 Task: Create a new field with title Stage a blank project AgileEdge with field type as Single-select and options as Not Started, In Progress and Complete
Action: Mouse moved to (42, 417)
Screenshot: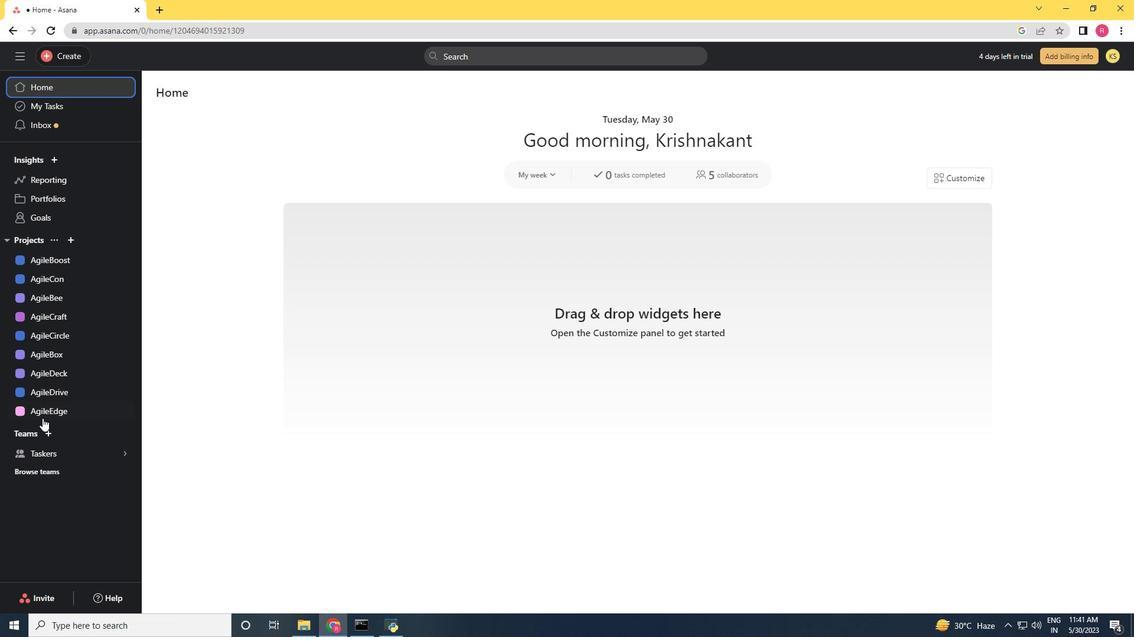 
Action: Mouse pressed left at (42, 417)
Screenshot: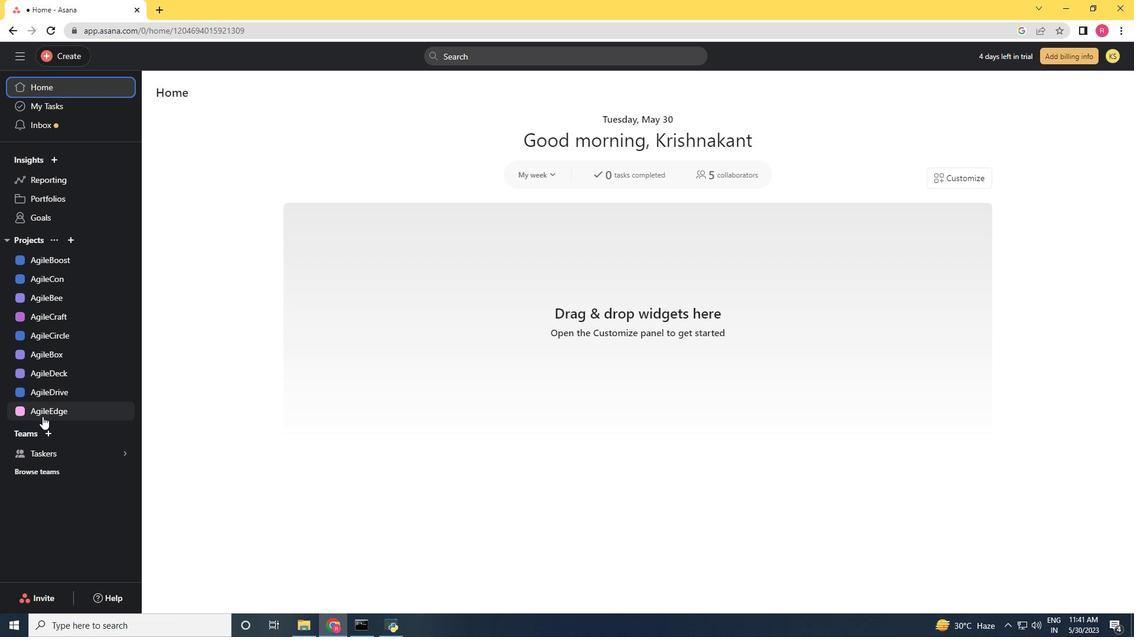 
Action: Mouse moved to (1077, 103)
Screenshot: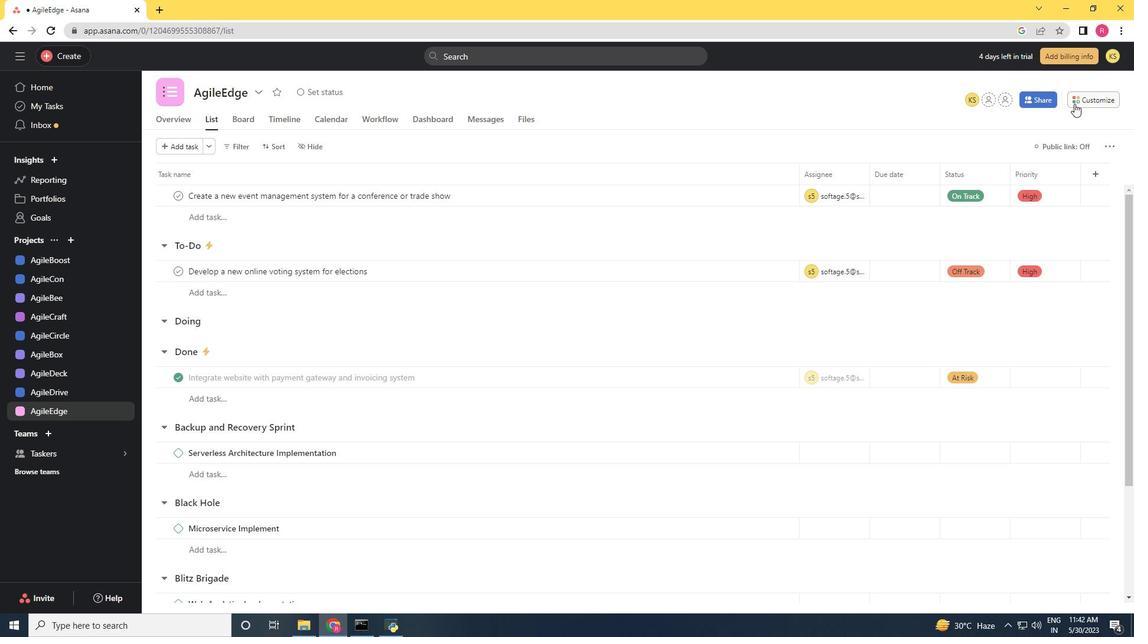 
Action: Mouse pressed left at (1077, 103)
Screenshot: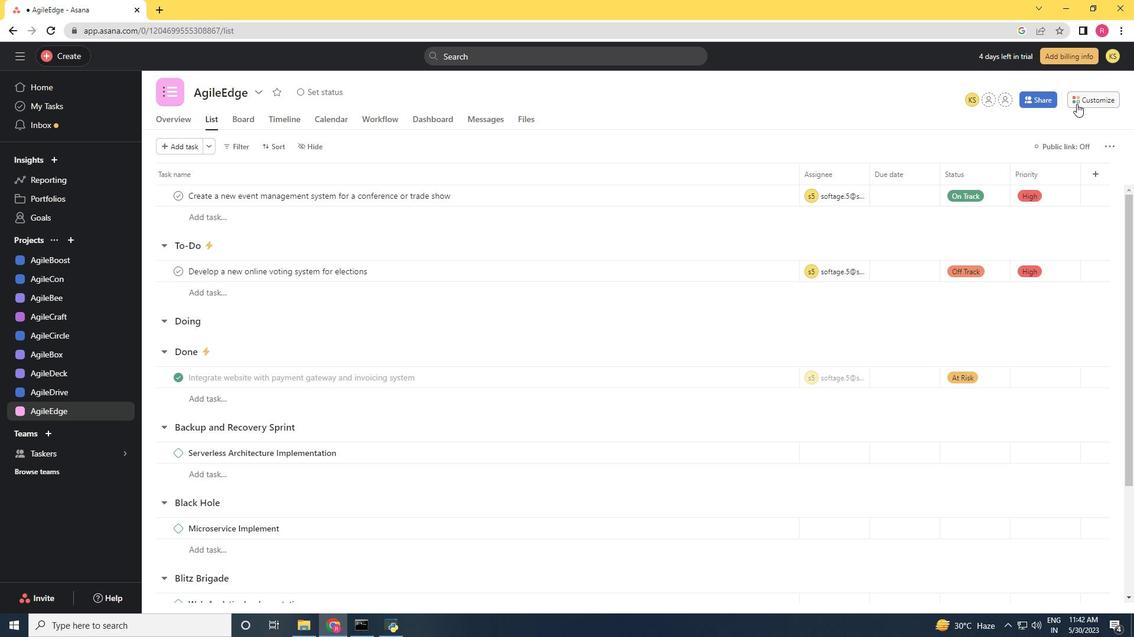 
Action: Mouse moved to (976, 239)
Screenshot: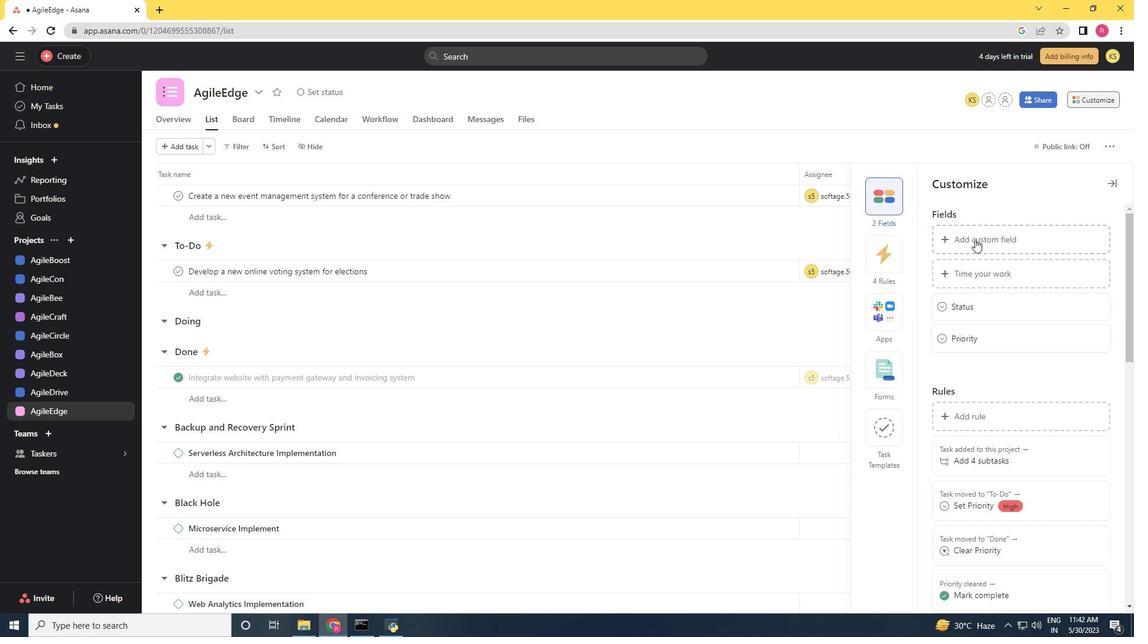 
Action: Mouse pressed left at (976, 239)
Screenshot: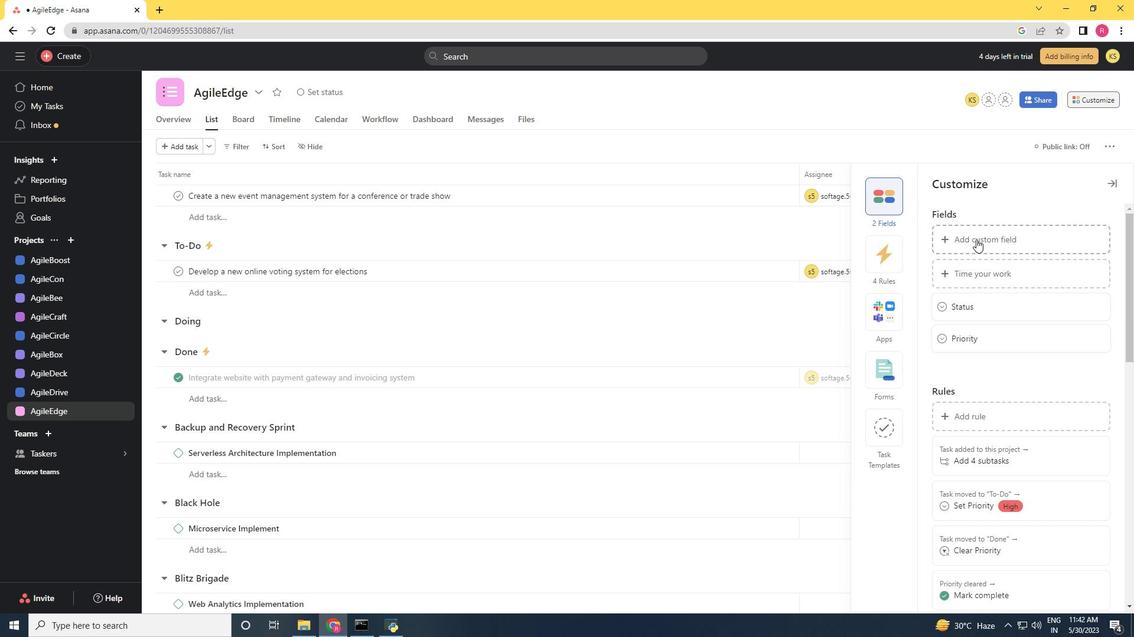 
Action: Mouse moved to (497, 228)
Screenshot: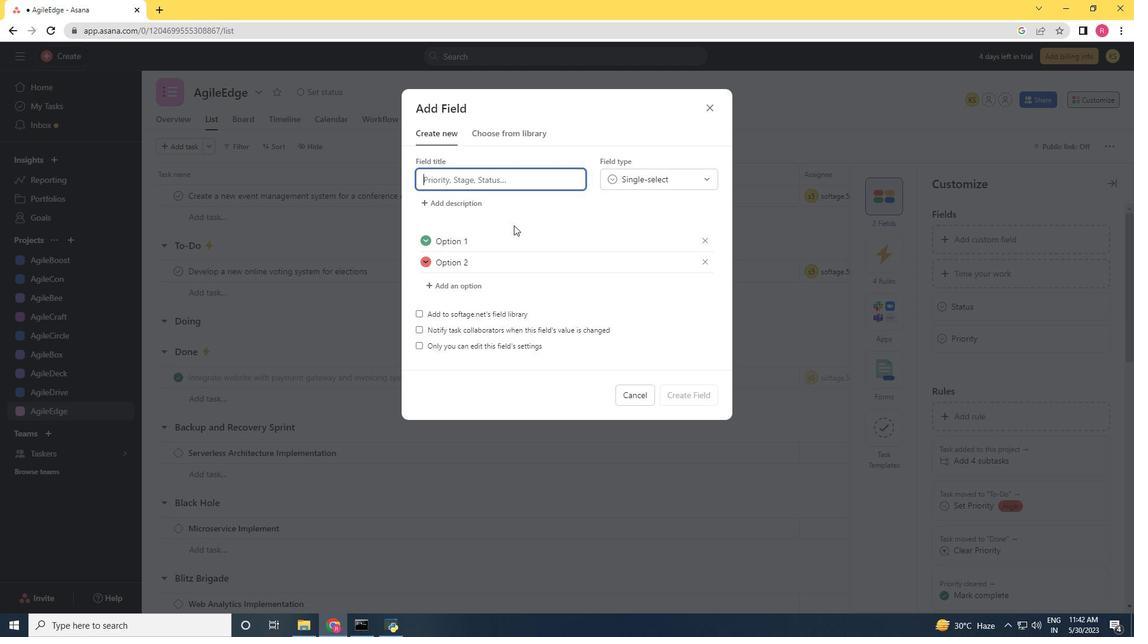 
Action: Key pressed <Key.shift>Stage<Key.space>a<Key.backspace>
Screenshot: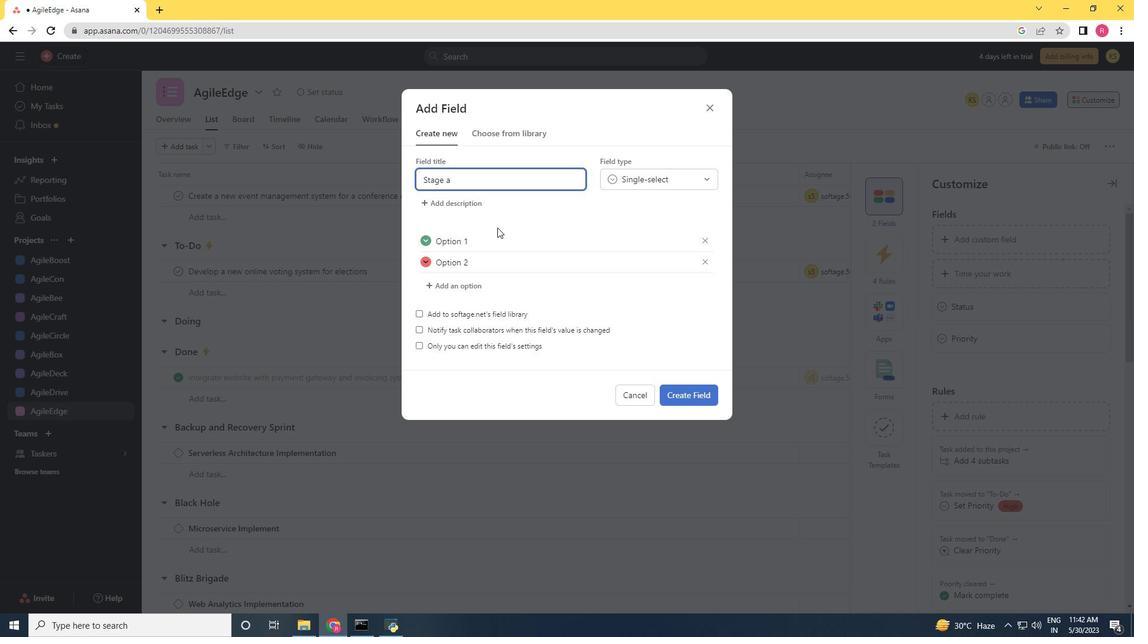 
Action: Mouse moved to (509, 245)
Screenshot: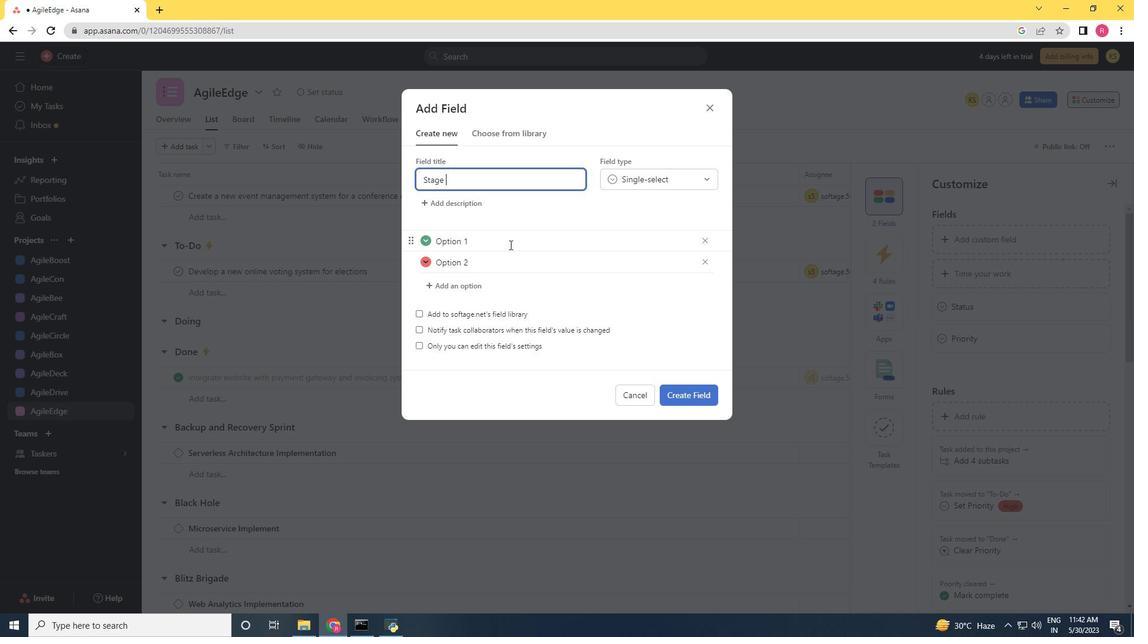 
Action: Mouse pressed left at (509, 245)
Screenshot: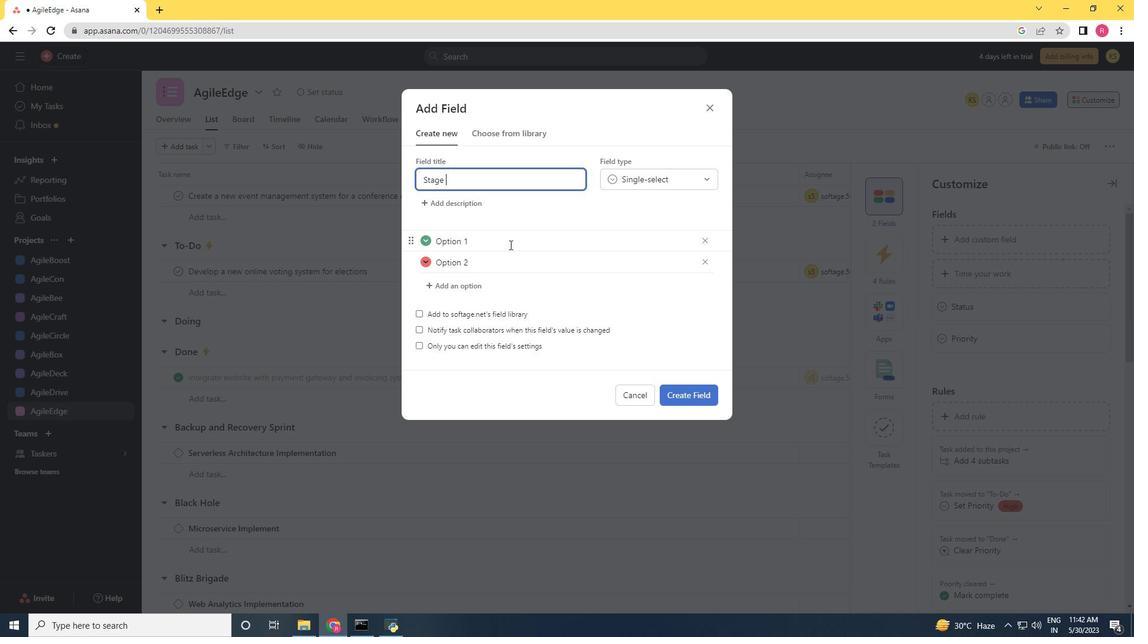 
Action: Key pressed <Key.backspace><Key.backspace><Key.backspace><Key.backspace><Key.backspace><Key.backspace><Key.backspace><Key.backspace><Key.shift><Key.shift><Key.shift><Key.shift><Key.shift><Key.shift><Key.shift><Key.shift><Key.shift><Key.shift>Sinf<Key.backspace>gle<Key.space><Key.backspace>-<Key.shift>select<Key.enter>
Screenshot: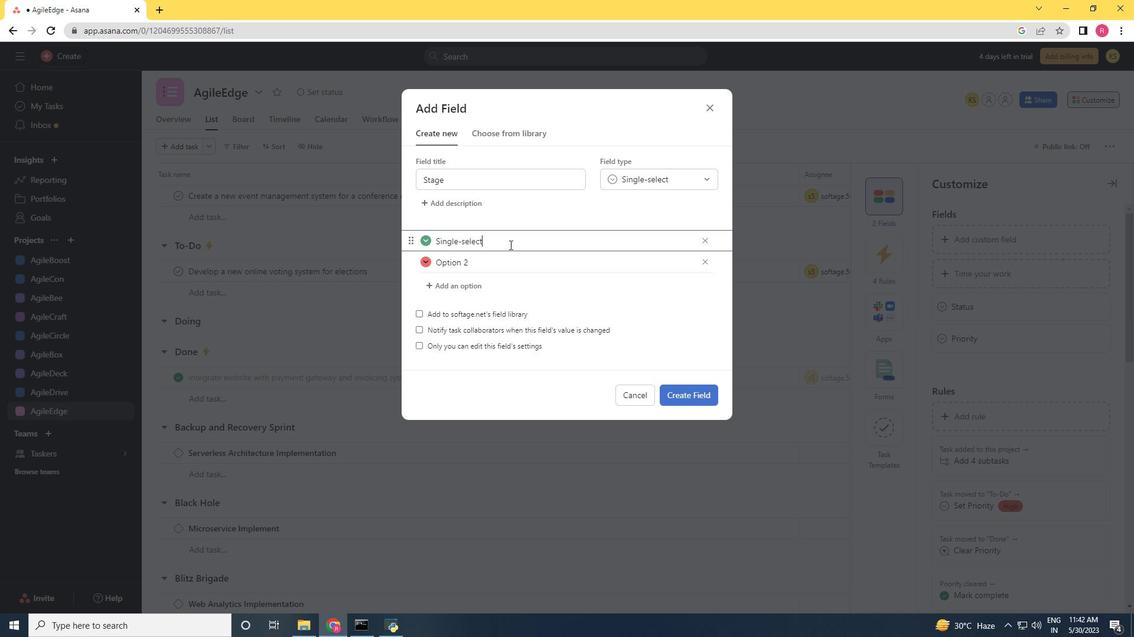 
Action: Mouse pressed left at (509, 245)
Screenshot: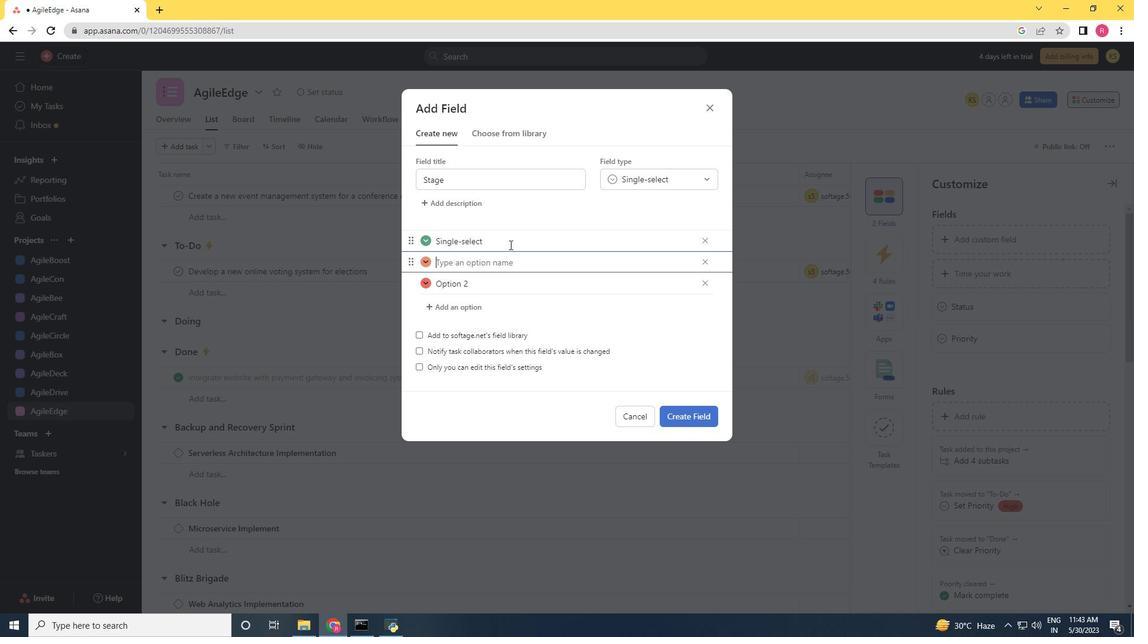 
Action: Key pressed <Key.backspace><Key.backspace><Key.backspace><Key.backspace><Key.backspace><Key.backspace><Key.backspace><Key.backspace><Key.backspace><Key.backspace><Key.backspace><Key.backspace><Key.backspace><Key.shift><Key.shift><Key.shift><Key.shift><Key.shift>Not<Key.space><Key.shift>Started<Key.space><Key.enter><Key.shift>In<Key.space><Key.shift>Progress<Key.enter><Key.shift><Key.shift>Completed
Screenshot: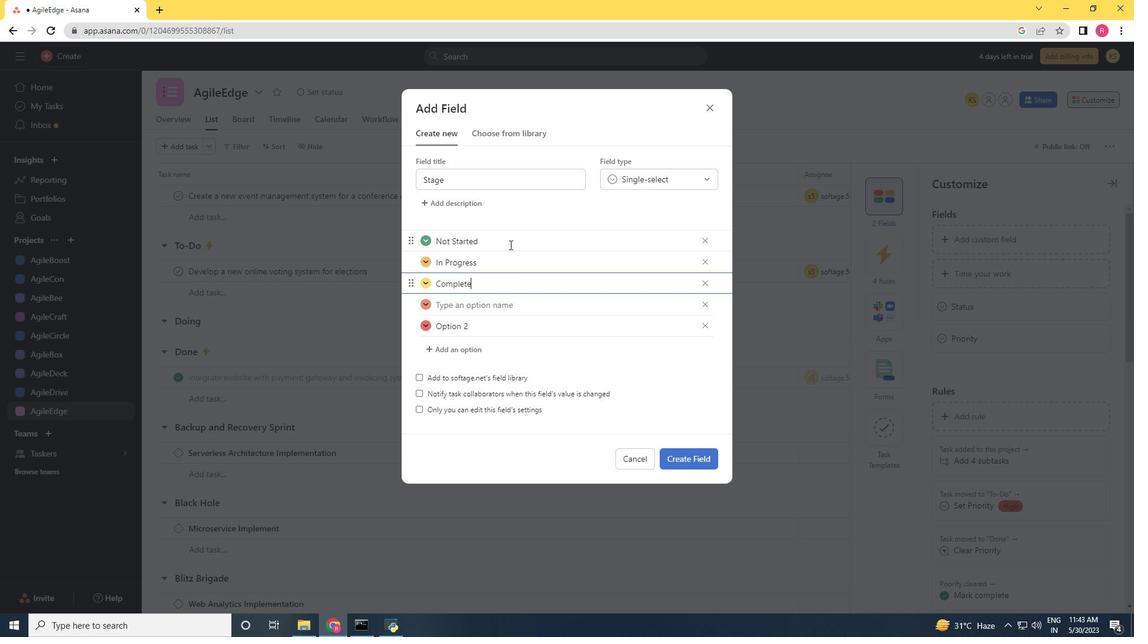 
Action: Mouse moved to (708, 325)
Screenshot: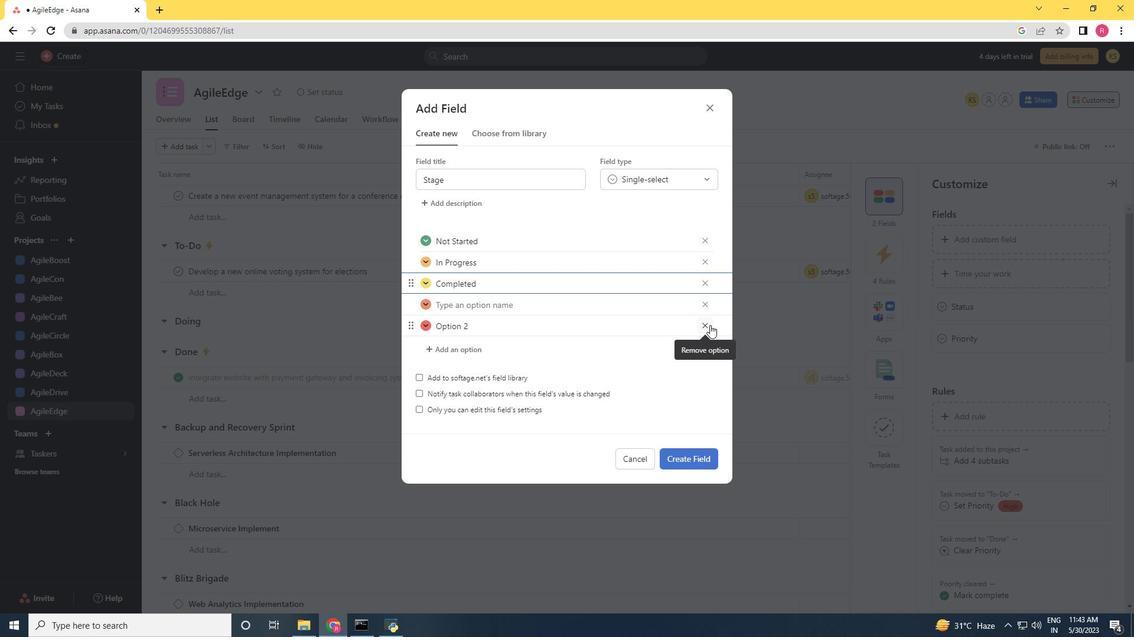 
Action: Mouse pressed left at (708, 325)
Screenshot: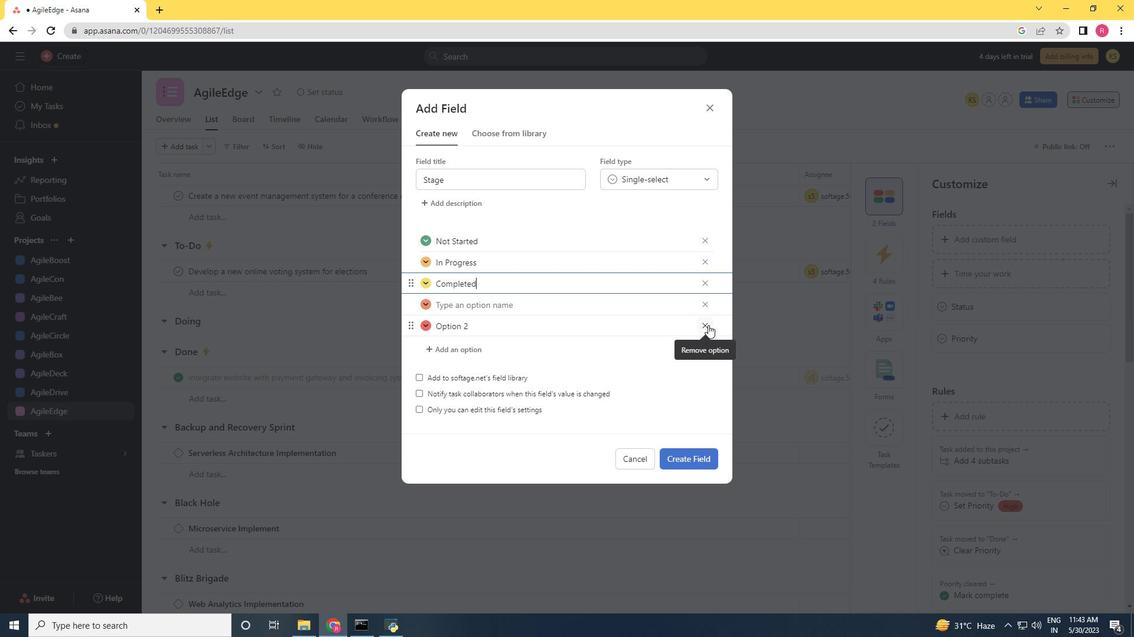 
Action: Mouse moved to (706, 308)
Screenshot: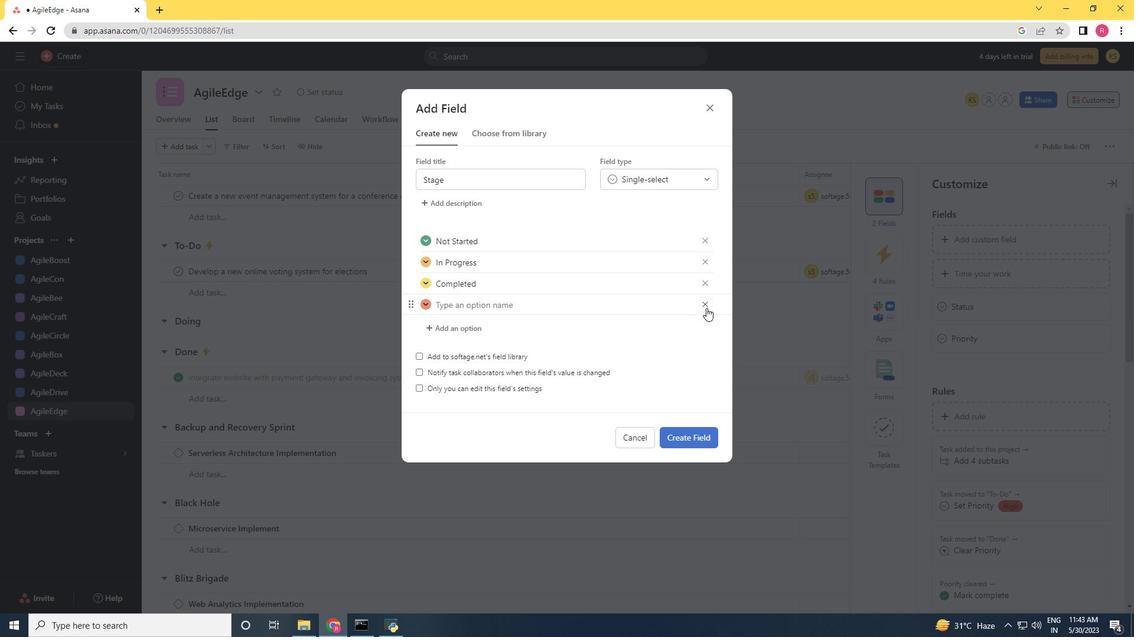 
Action: Mouse pressed left at (706, 308)
Screenshot: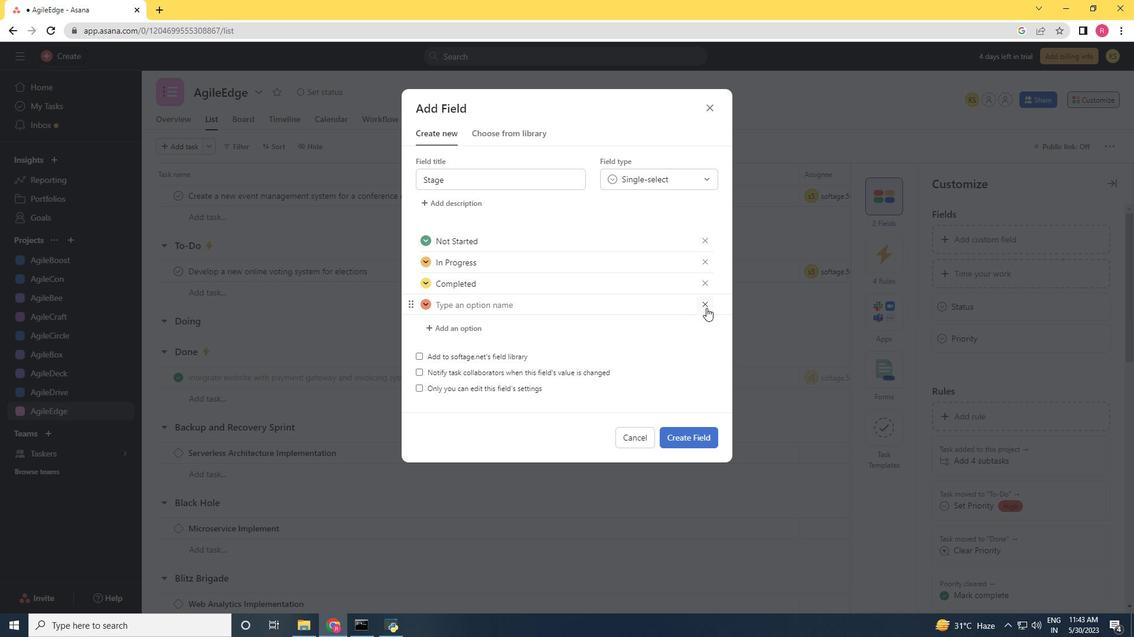 
Action: Mouse moved to (653, 175)
Screenshot: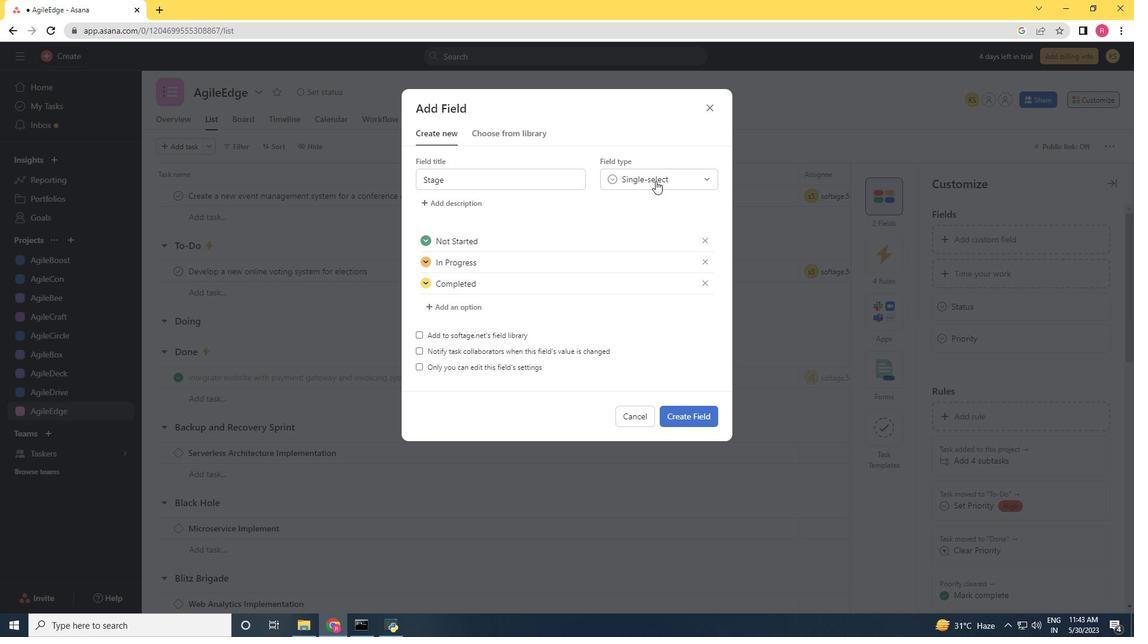 
Action: Mouse pressed left at (653, 175)
Screenshot: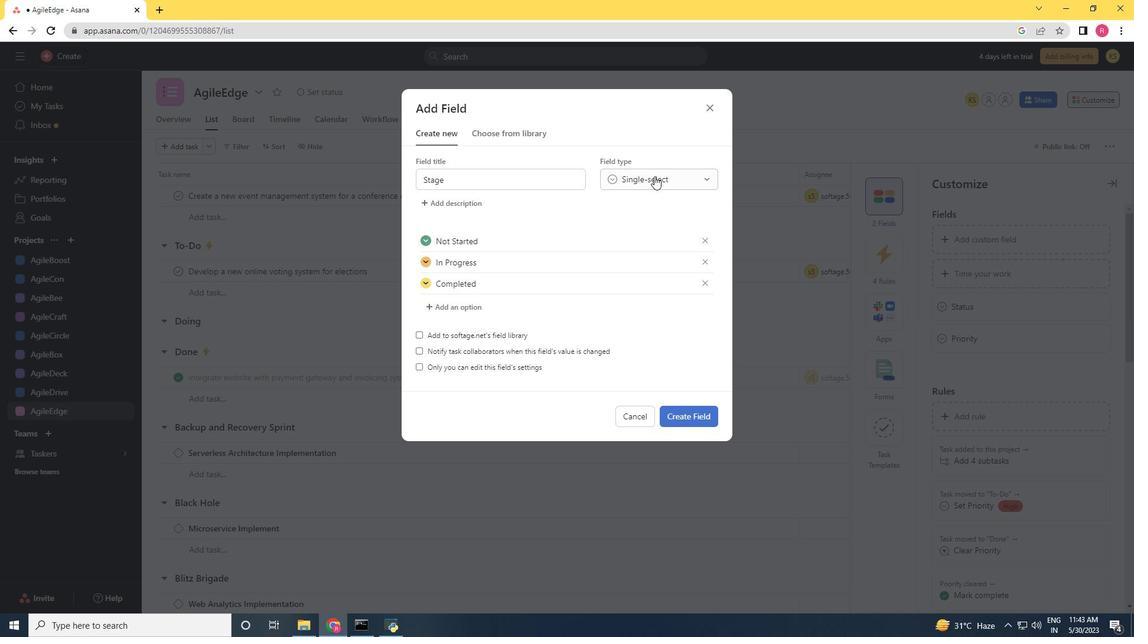 
Action: Mouse moved to (639, 197)
Screenshot: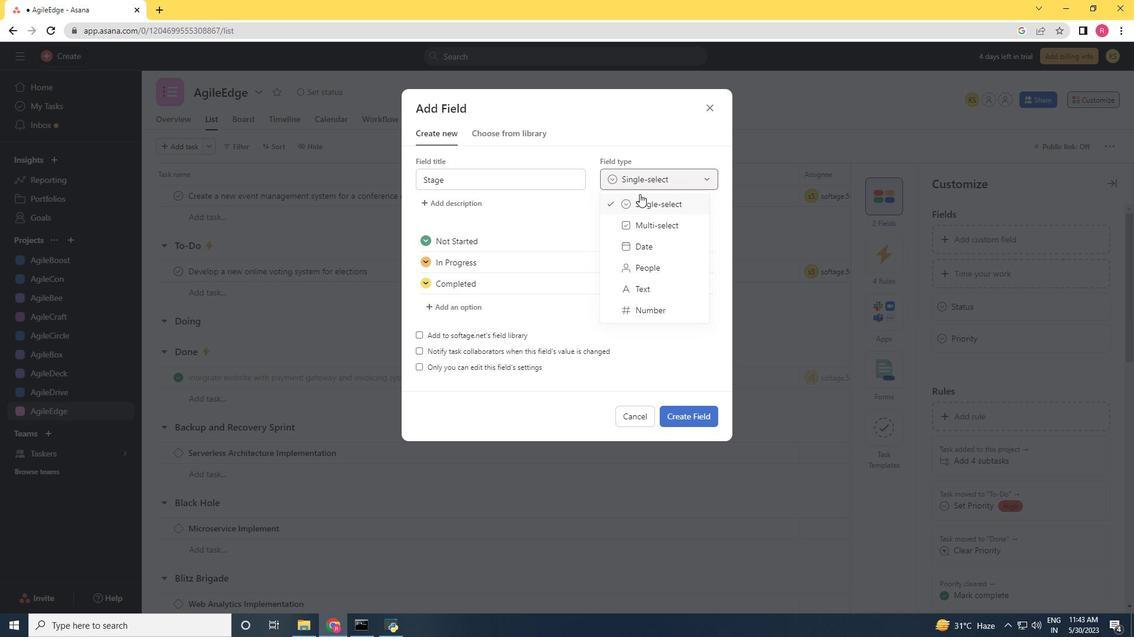 
Action: Mouse pressed left at (639, 197)
Screenshot: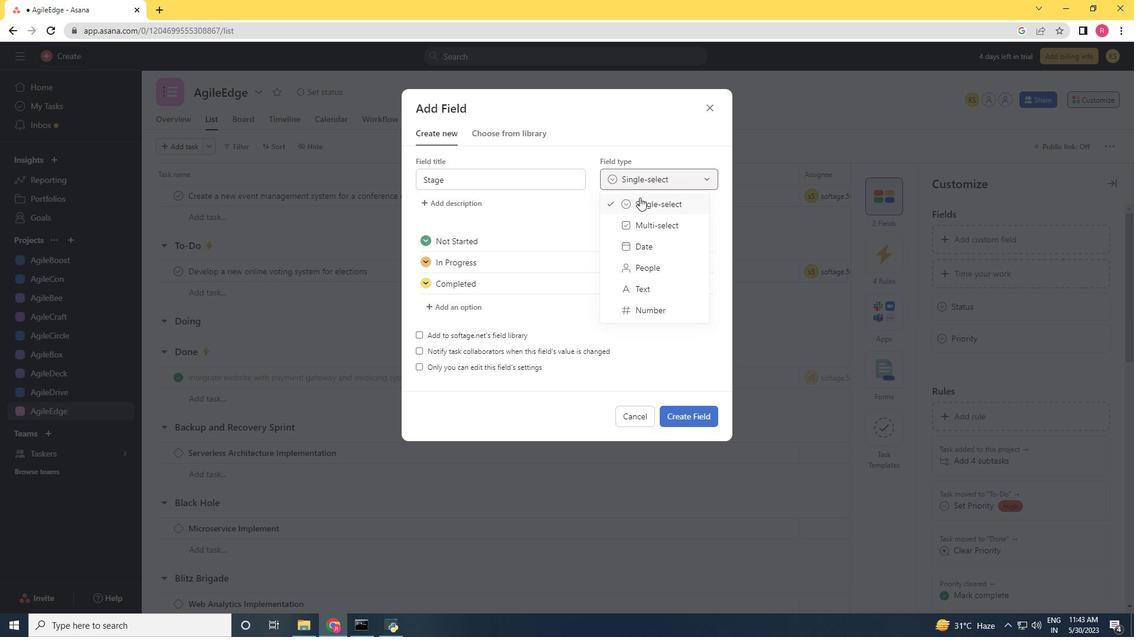 
Action: Mouse moved to (682, 420)
Screenshot: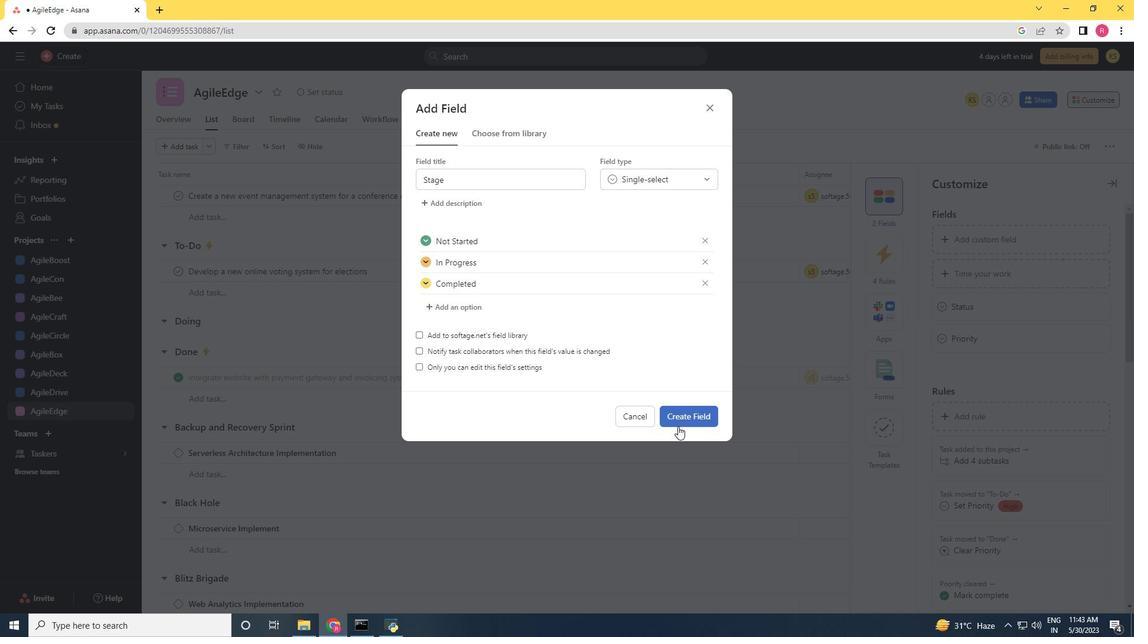 
Action: Mouse pressed left at (682, 420)
Screenshot: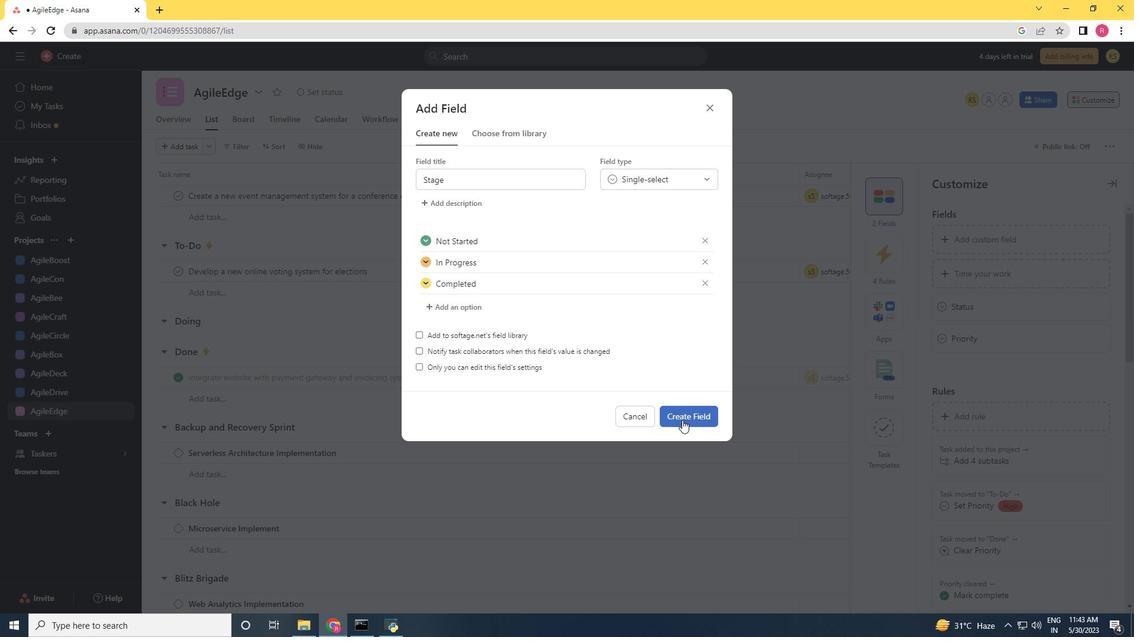 
Action: Mouse scrolled (682, 419) with delta (0, 0)
Screenshot: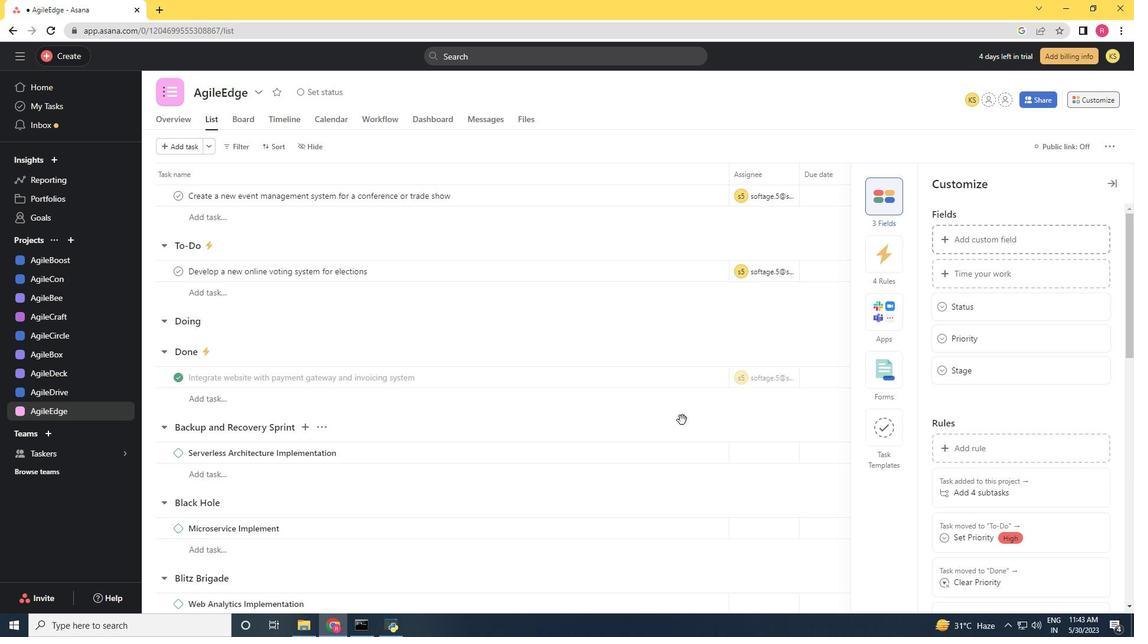 
Action: Mouse scrolled (682, 419) with delta (0, 0)
Screenshot: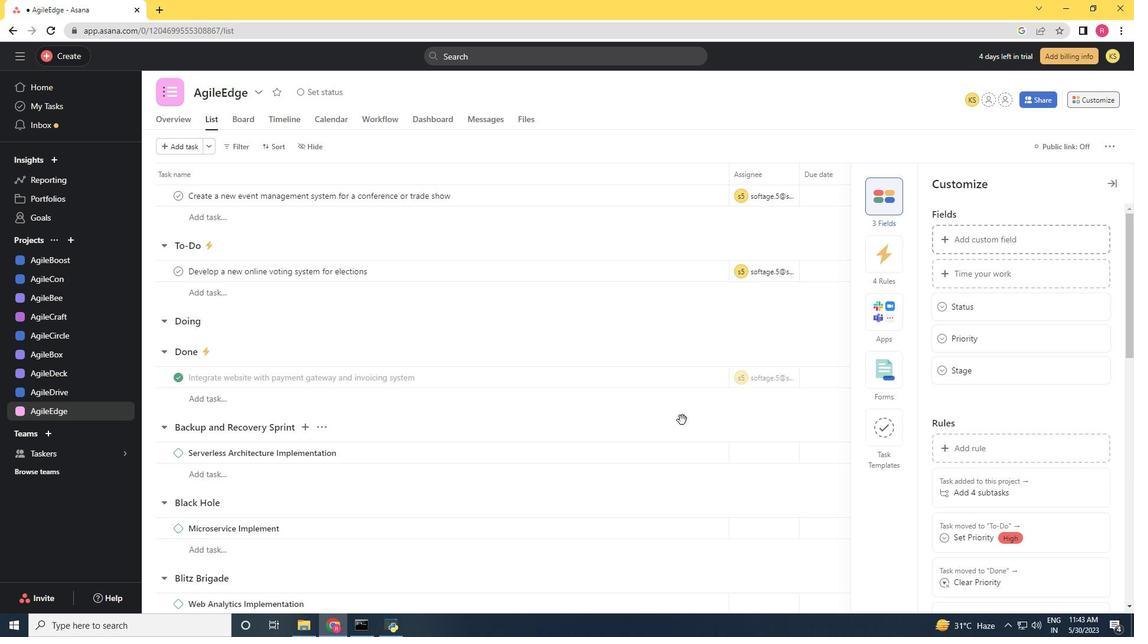 
Action: Mouse scrolled (682, 419) with delta (0, 0)
Screenshot: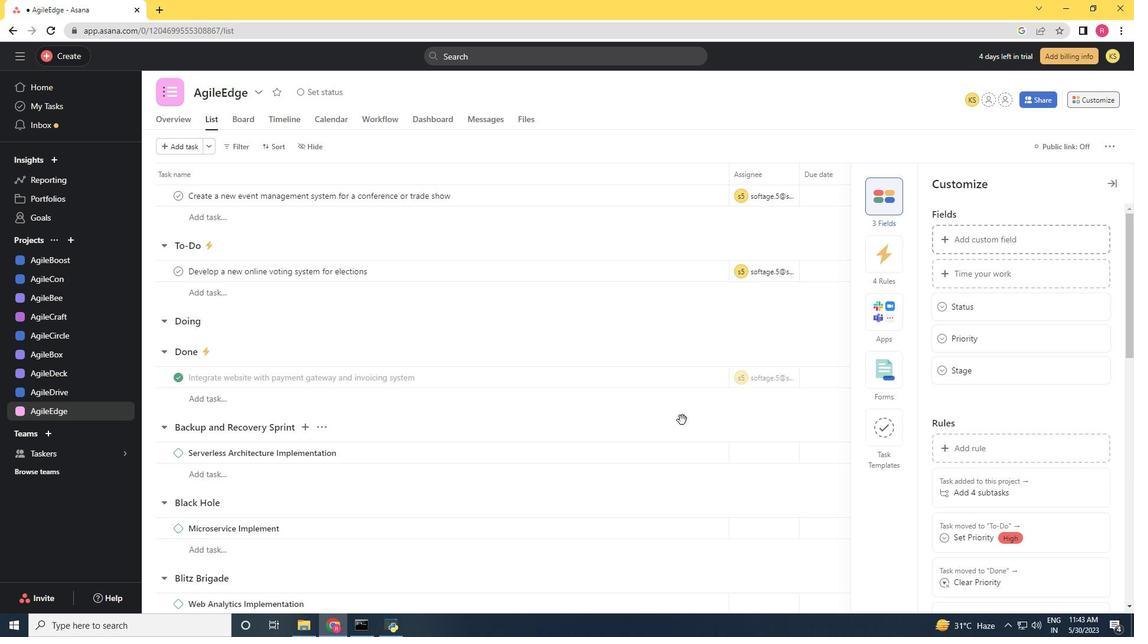 
Action: Mouse moved to (878, 395)
Screenshot: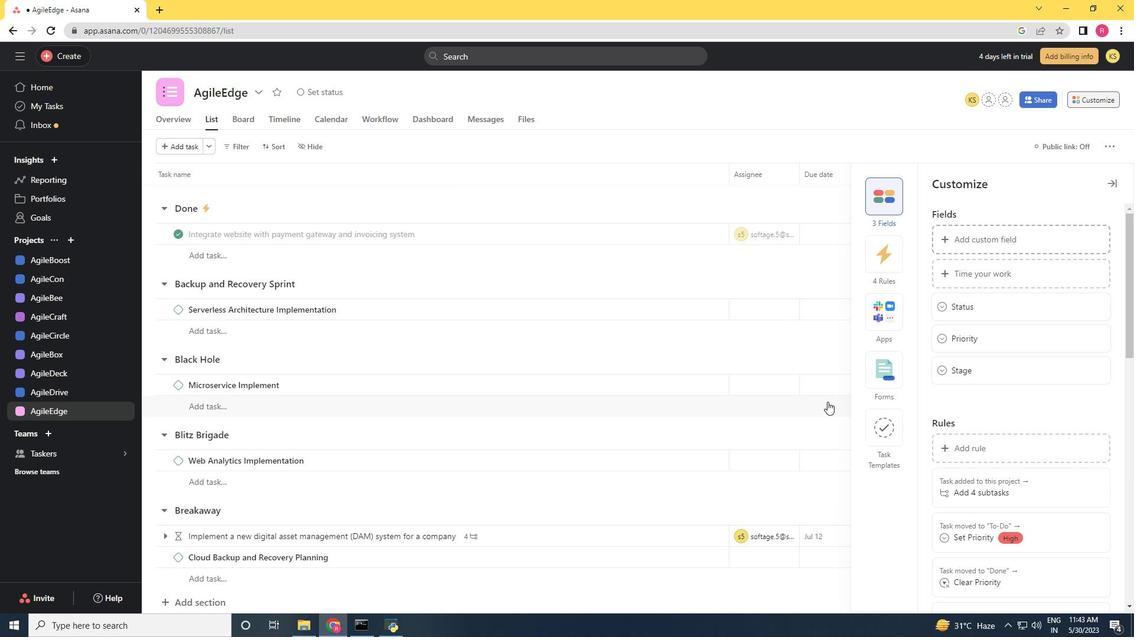 
Action: Mouse scrolled (878, 395) with delta (0, 0)
Screenshot: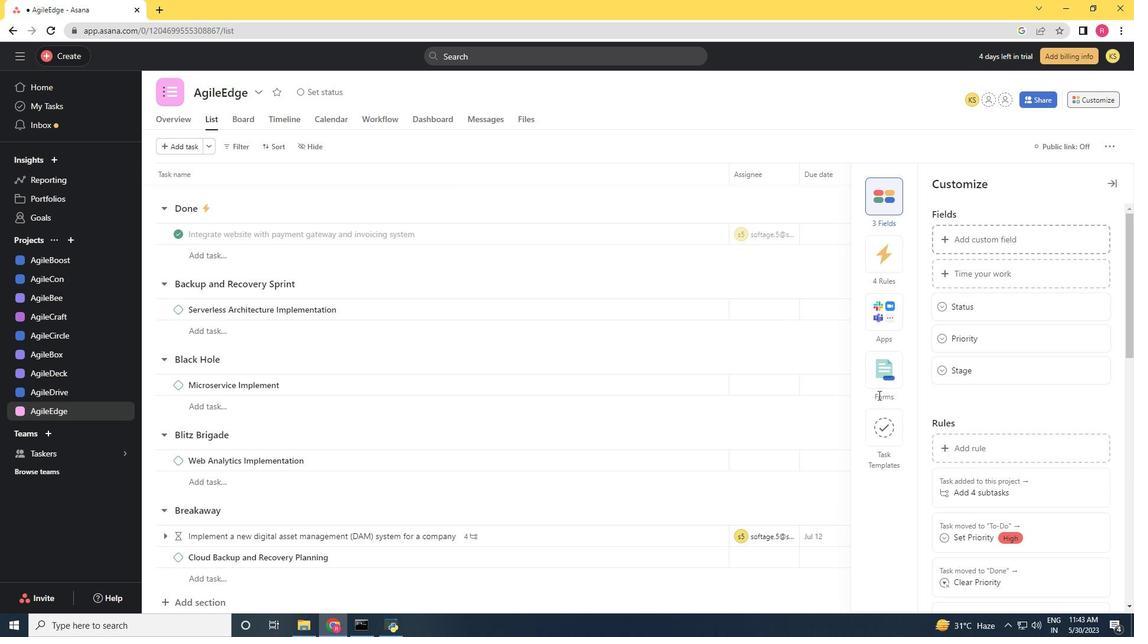 
Action: Mouse scrolled (878, 395) with delta (0, 0)
Screenshot: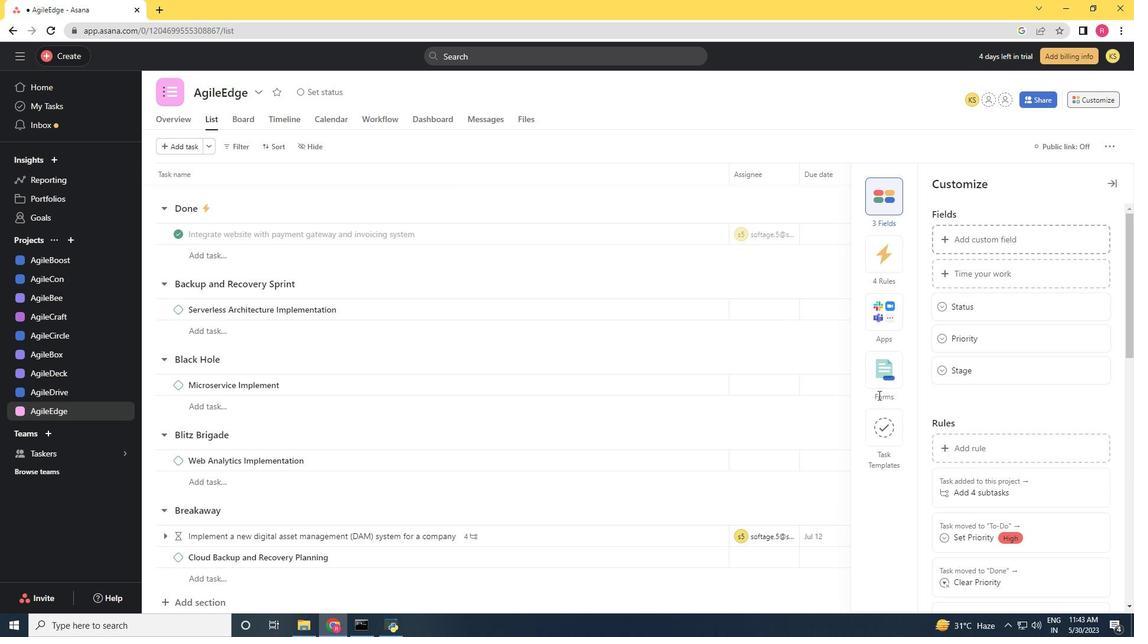 
Action: Mouse scrolled (878, 395) with delta (0, 0)
Screenshot: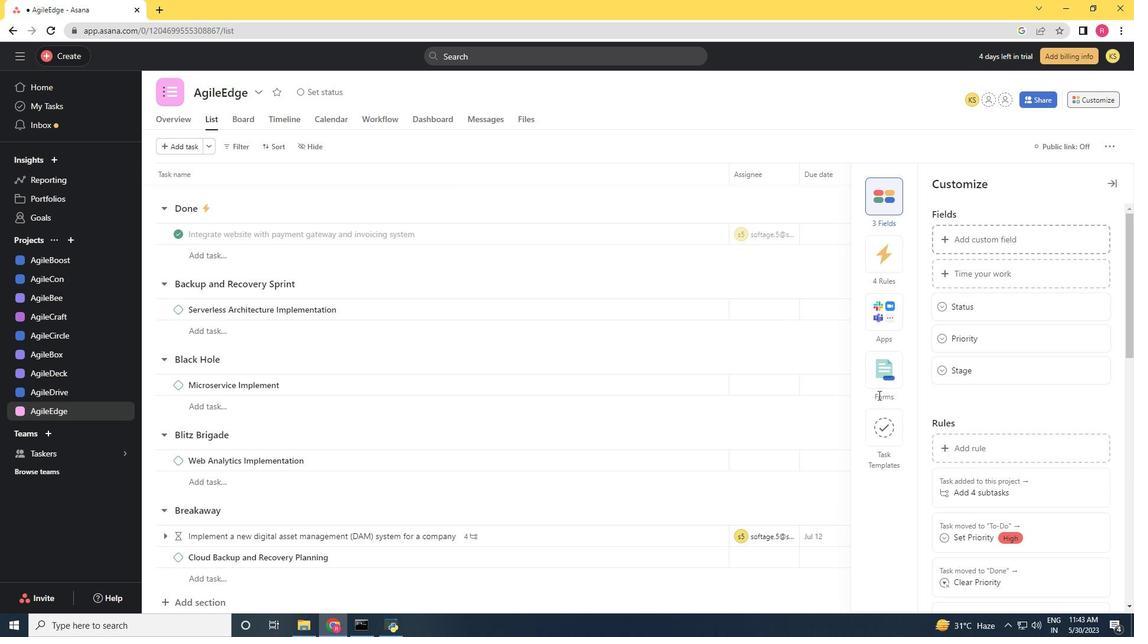 
Action: Mouse scrolled (878, 395) with delta (0, 0)
Screenshot: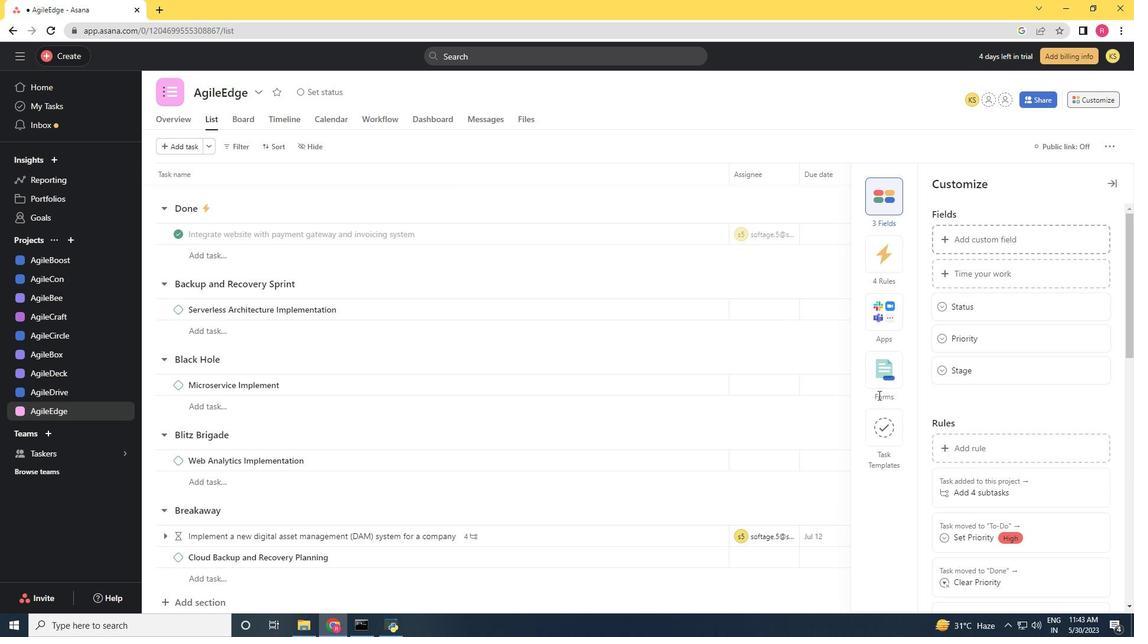
Action: Mouse moved to (1000, 409)
Screenshot: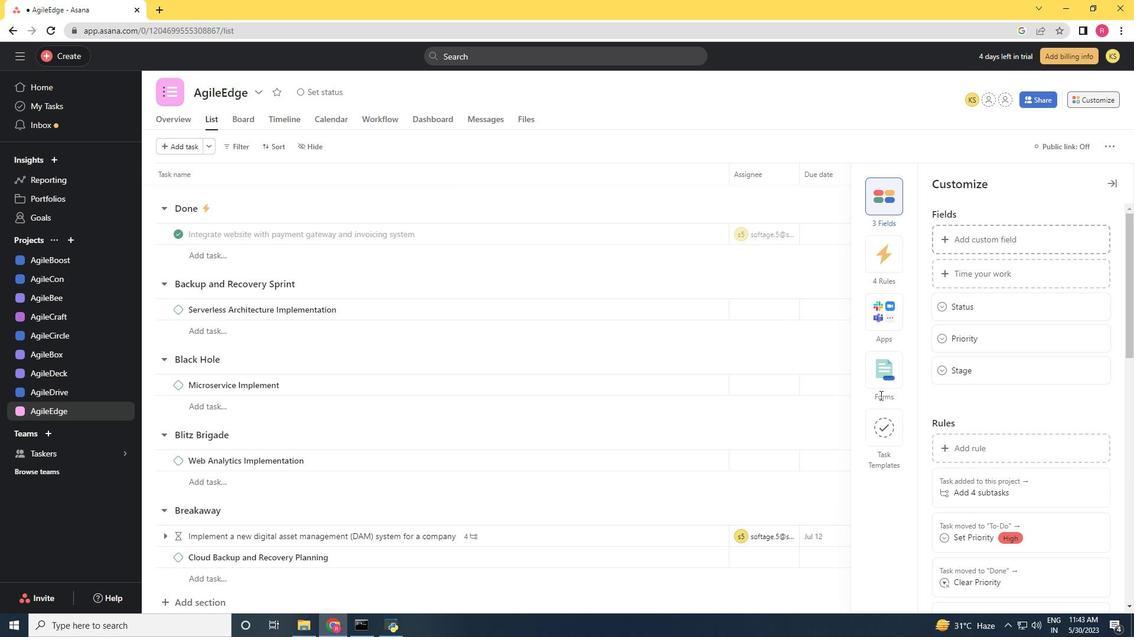 
Action: Mouse scrolled (1000, 409) with delta (0, 0)
Screenshot: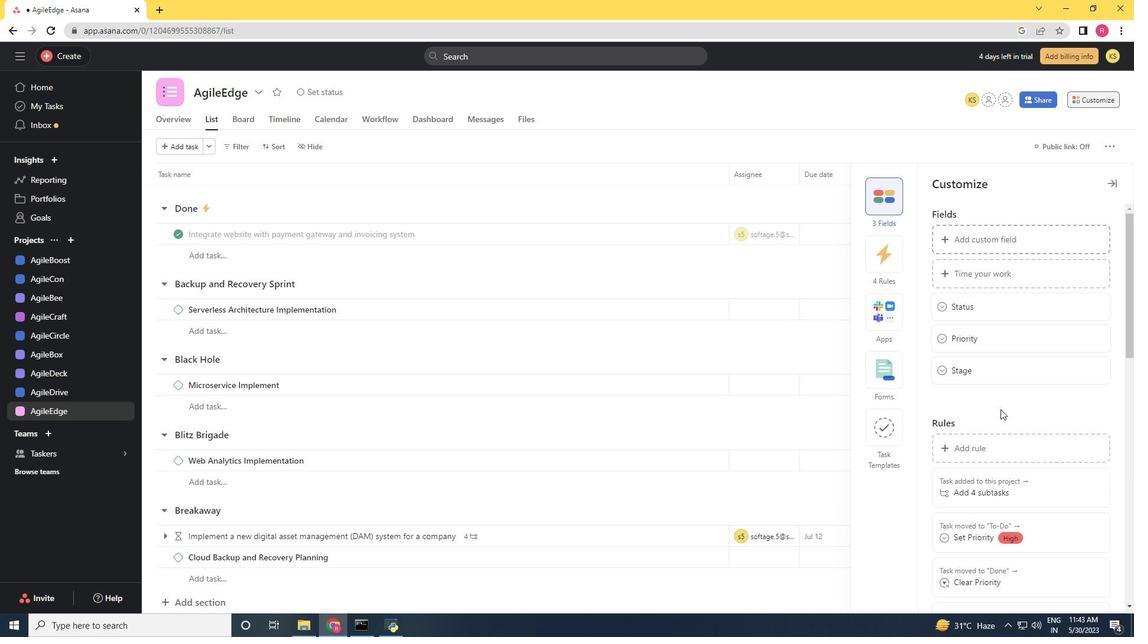 
Action: Mouse scrolled (1000, 409) with delta (0, 0)
Screenshot: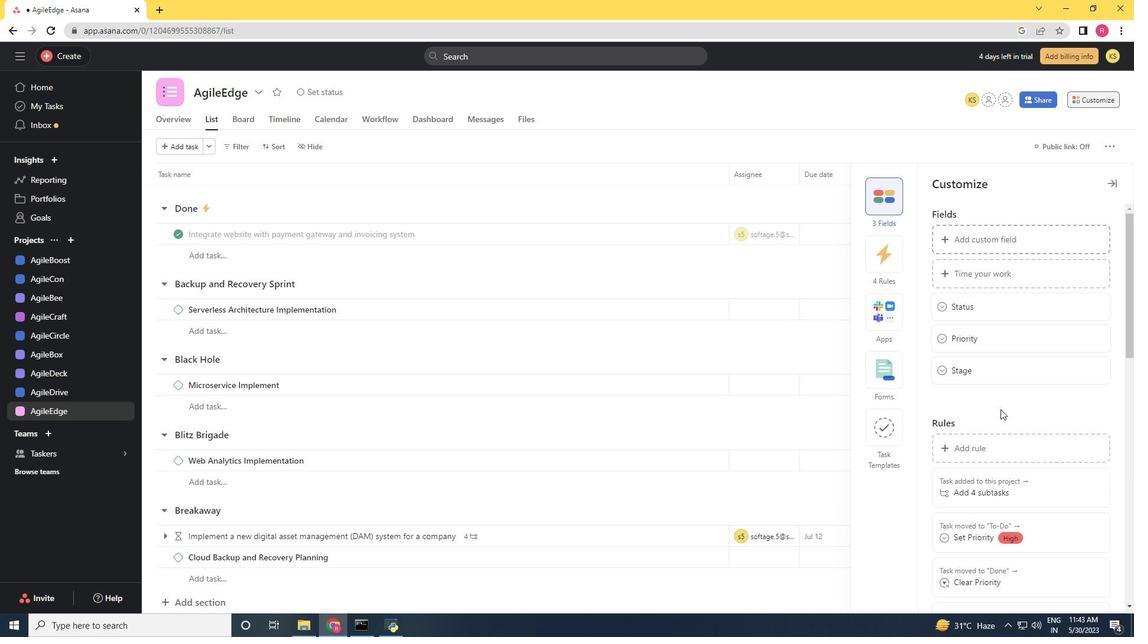 
Action: Mouse scrolled (1000, 409) with delta (0, 0)
Screenshot: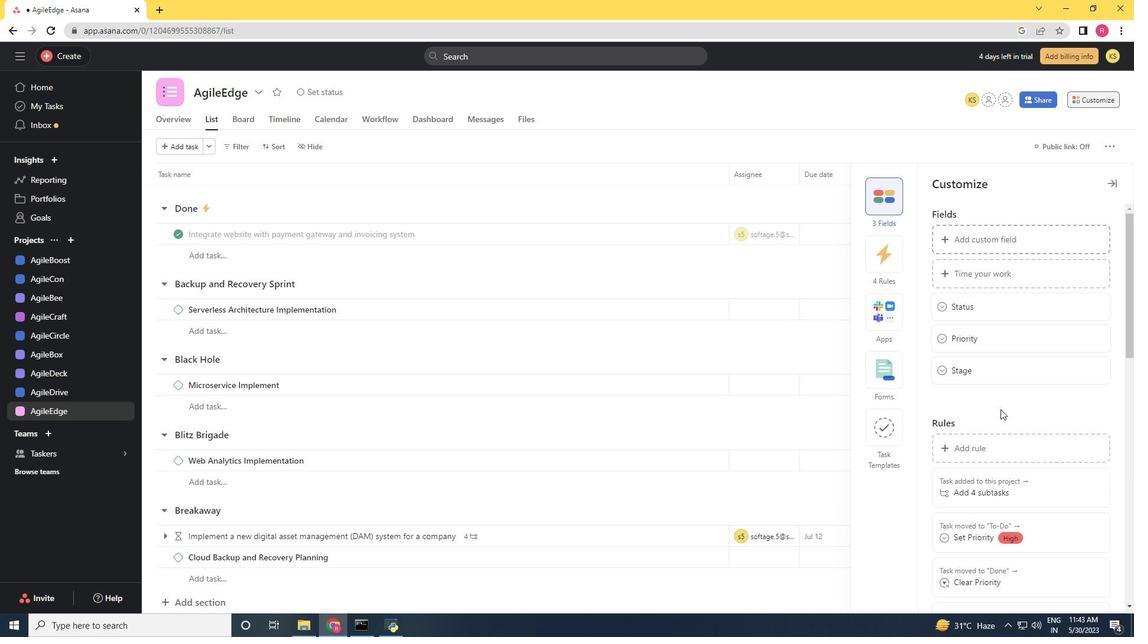 
Action: Mouse scrolled (1000, 410) with delta (0, 0)
Screenshot: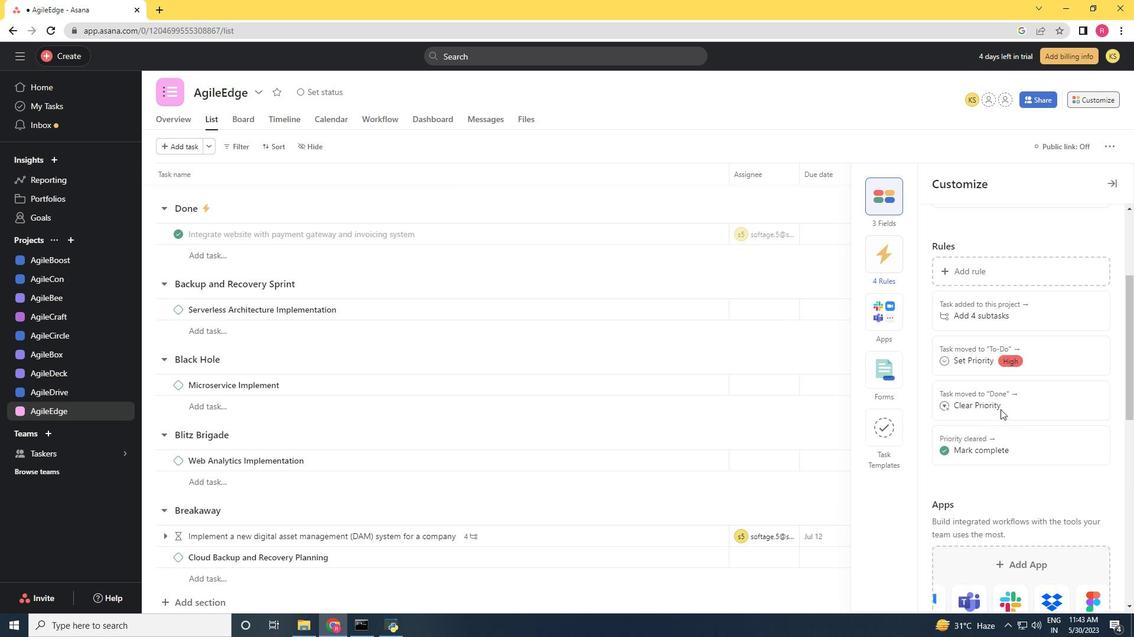 
Action: Mouse scrolled (1000, 410) with delta (0, 0)
Screenshot: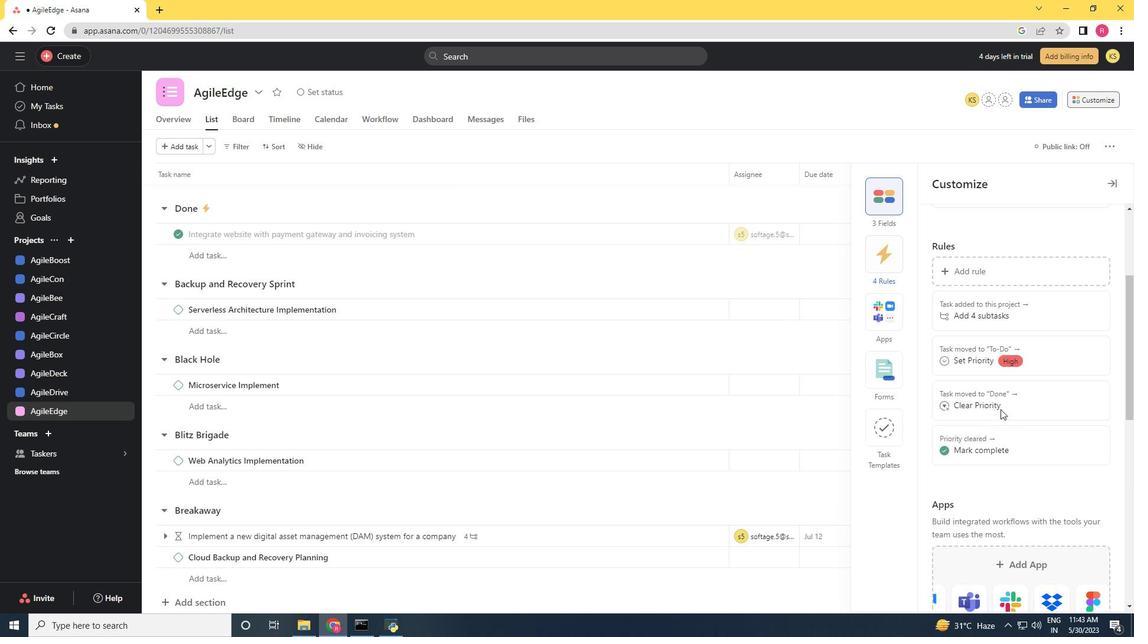 
Action: Mouse scrolled (1000, 410) with delta (0, 0)
Screenshot: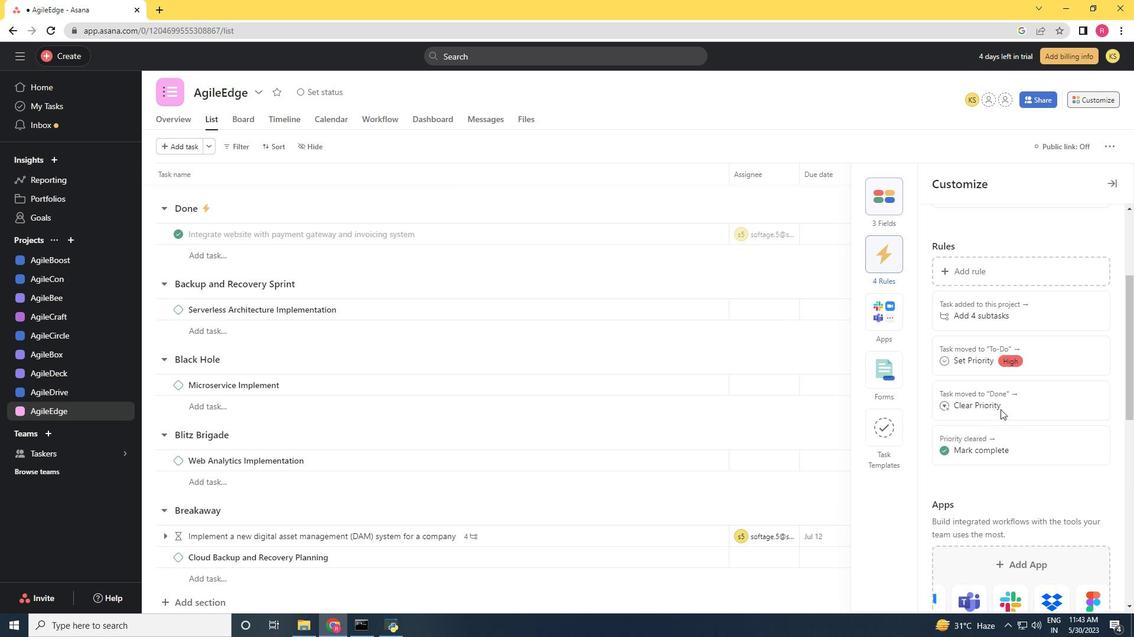 
Action: Mouse scrolled (1000, 410) with delta (0, 0)
Screenshot: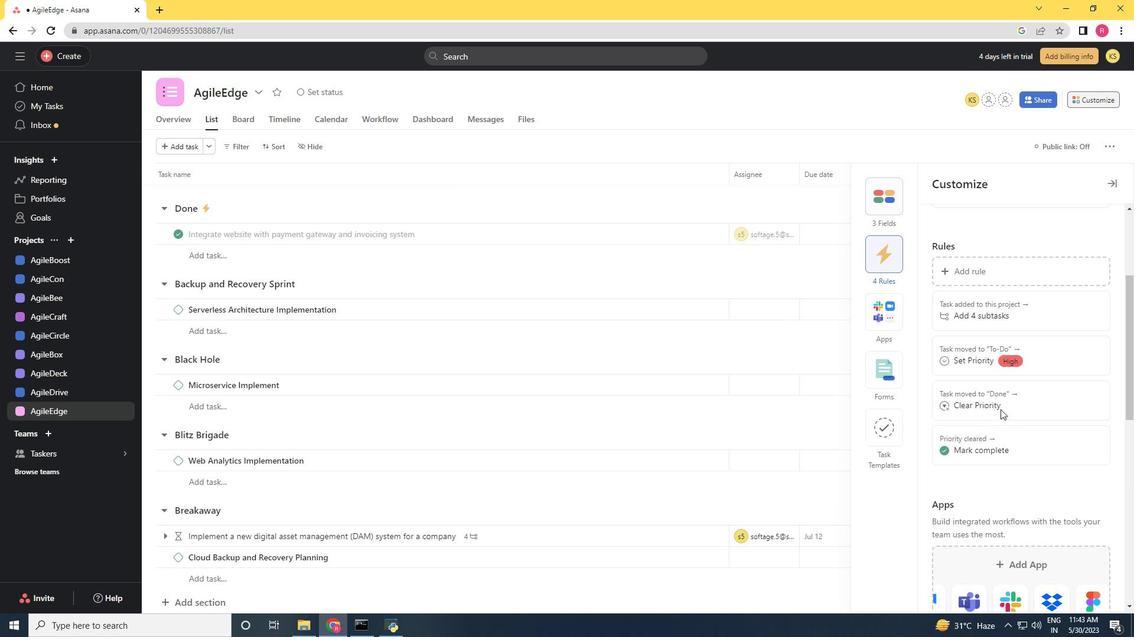 
Action: Mouse moved to (706, 515)
Screenshot: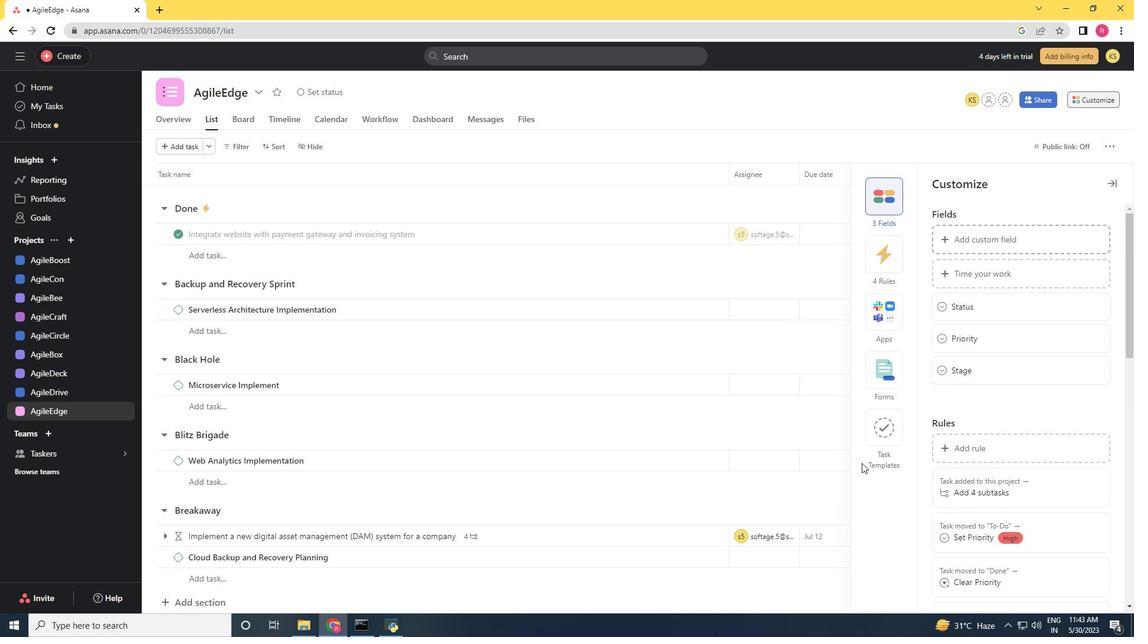 
Action: Mouse scrolled (706, 516) with delta (0, 0)
Screenshot: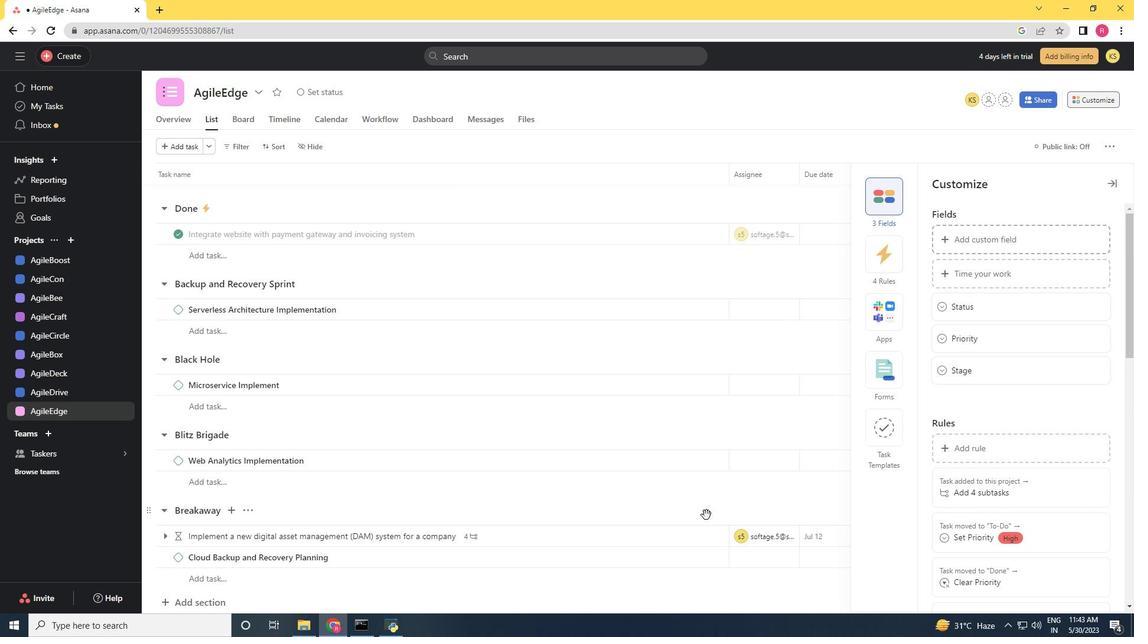 
Action: Mouse scrolled (706, 516) with delta (0, 0)
Screenshot: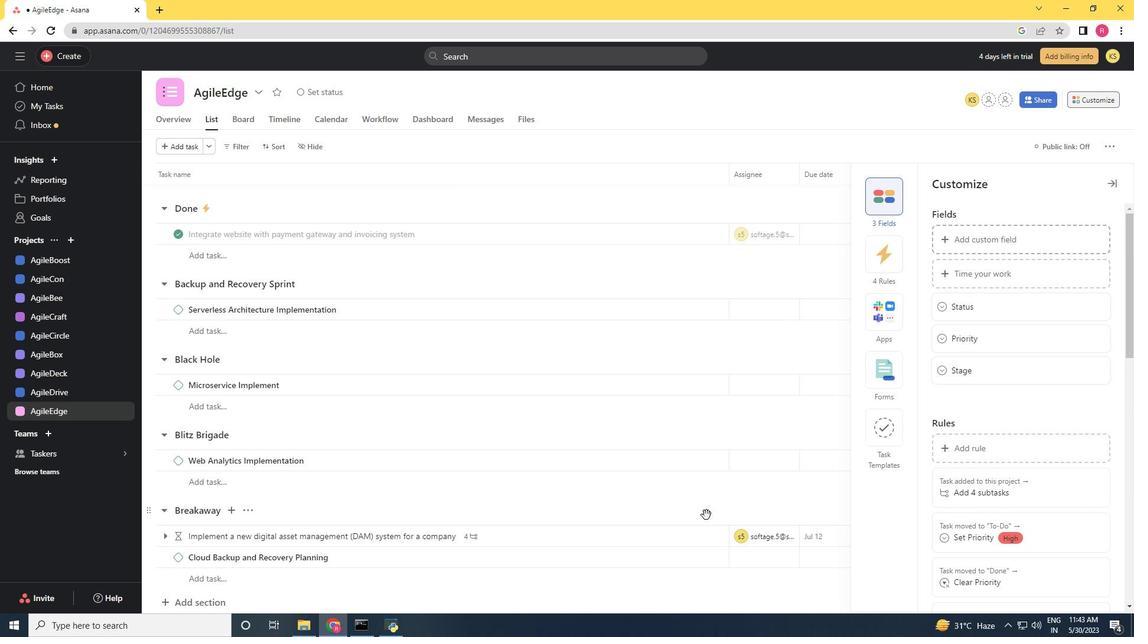 
Action: Mouse scrolled (706, 516) with delta (0, 0)
Screenshot: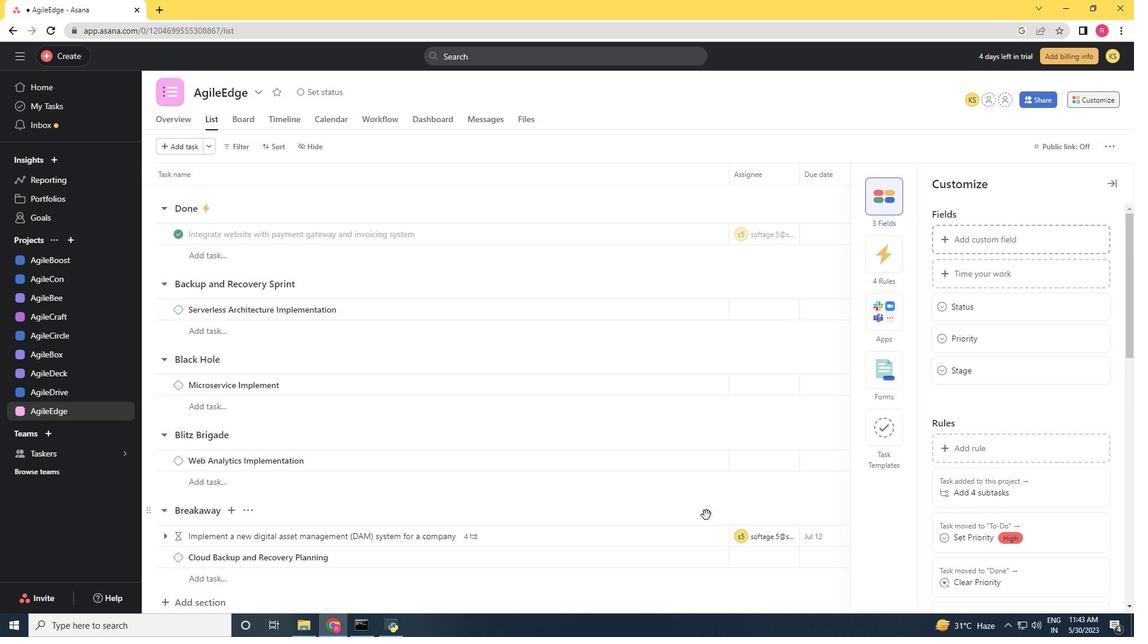 
Action: Mouse scrolled (706, 516) with delta (0, 0)
Screenshot: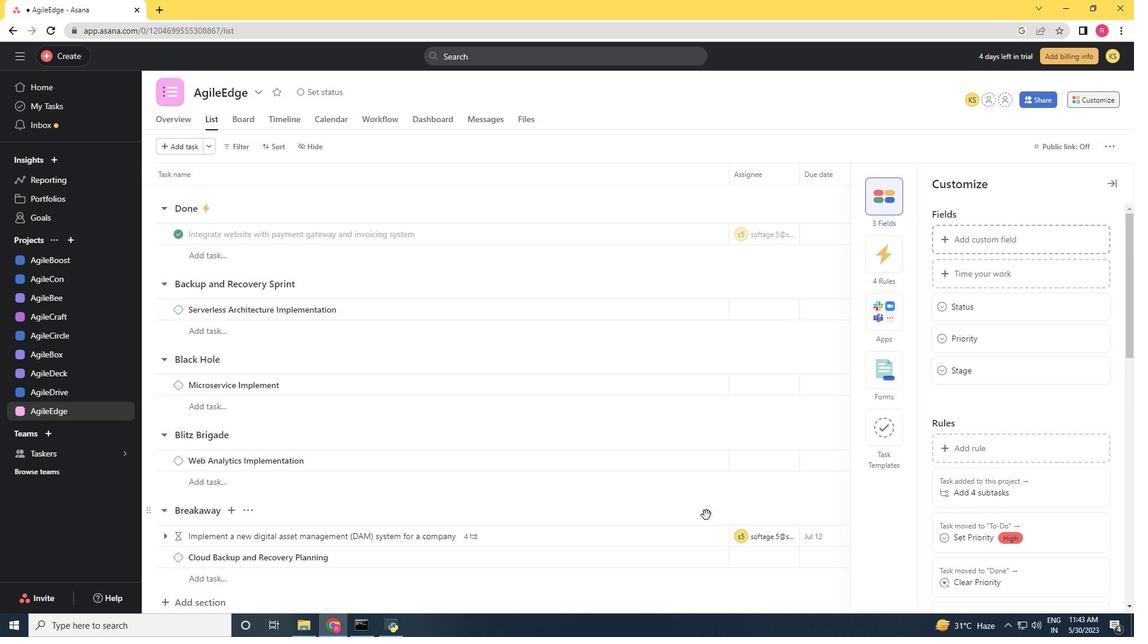 
Action: Mouse scrolled (706, 516) with delta (0, 0)
Screenshot: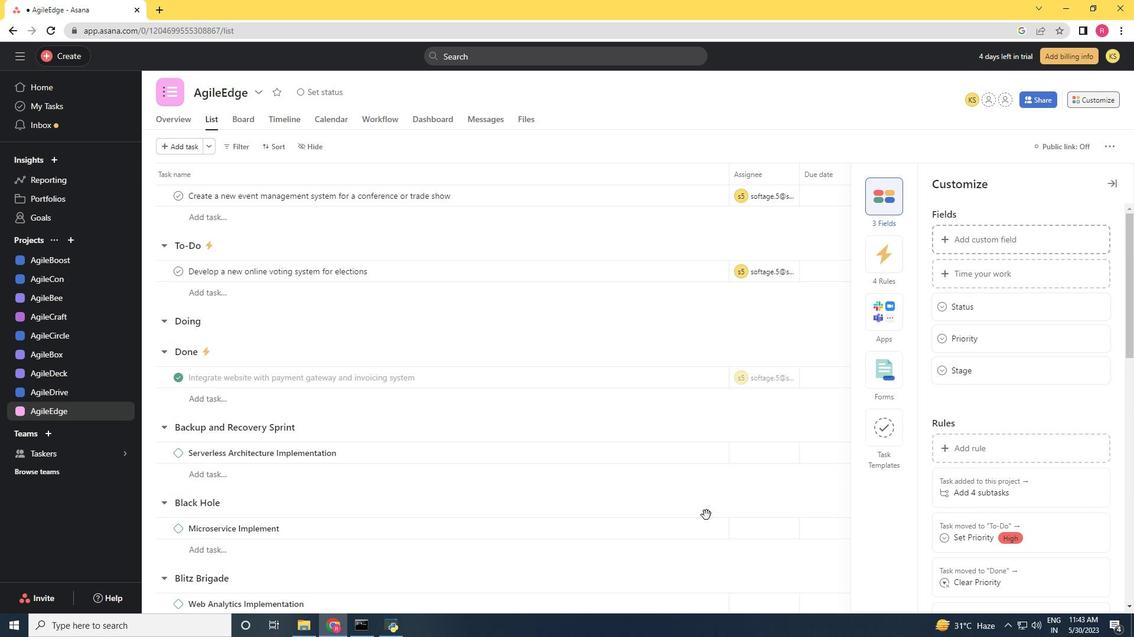 
Action: Mouse scrolled (706, 516) with delta (0, 0)
Screenshot: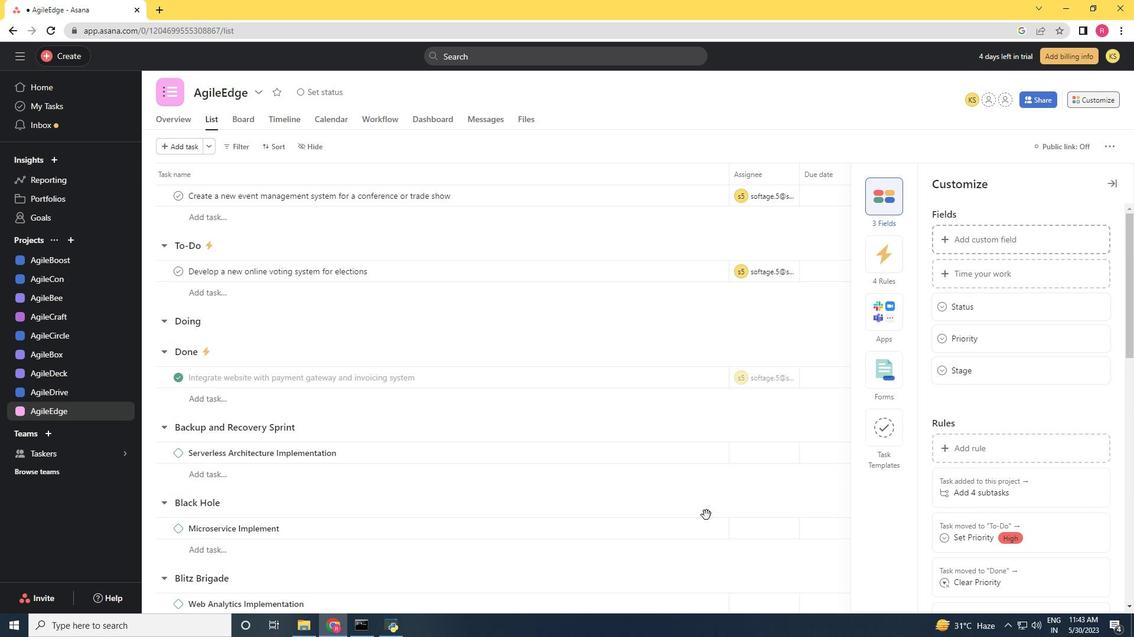 
Action: Mouse scrolled (706, 516) with delta (0, 0)
Screenshot: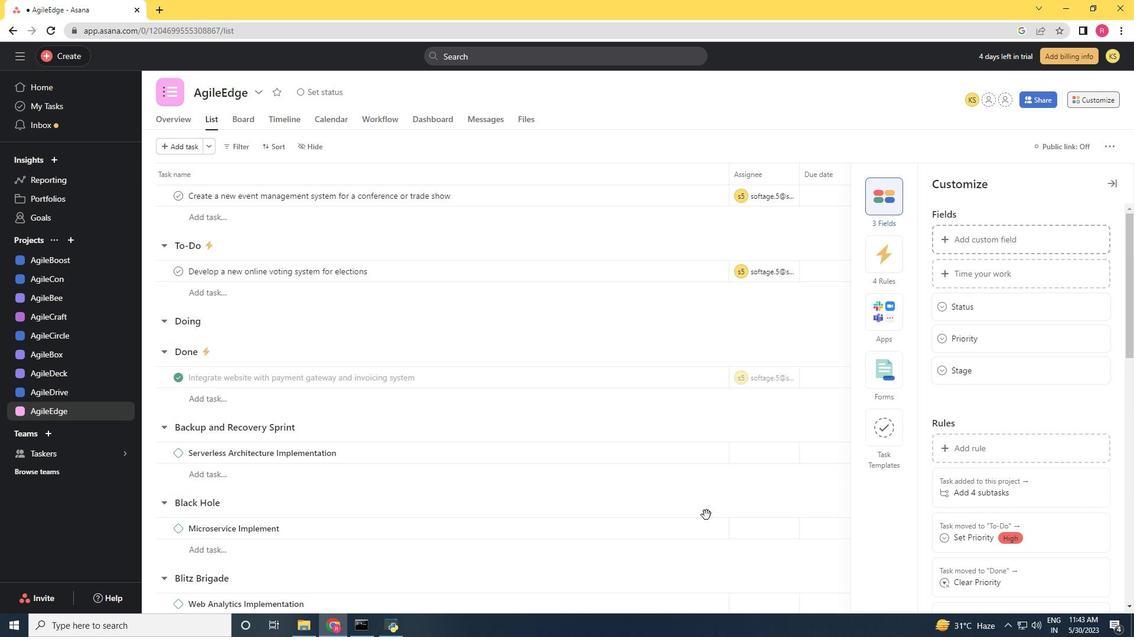 
Action: Mouse moved to (731, 172)
Screenshot: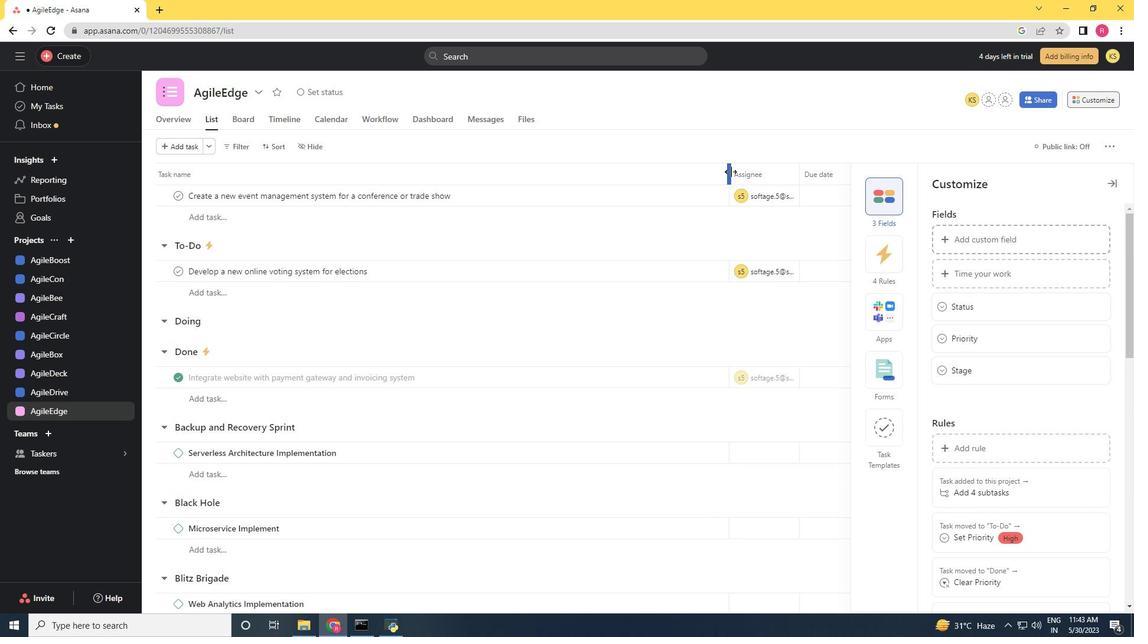 
Action: Mouse pressed left at (731, 172)
Screenshot: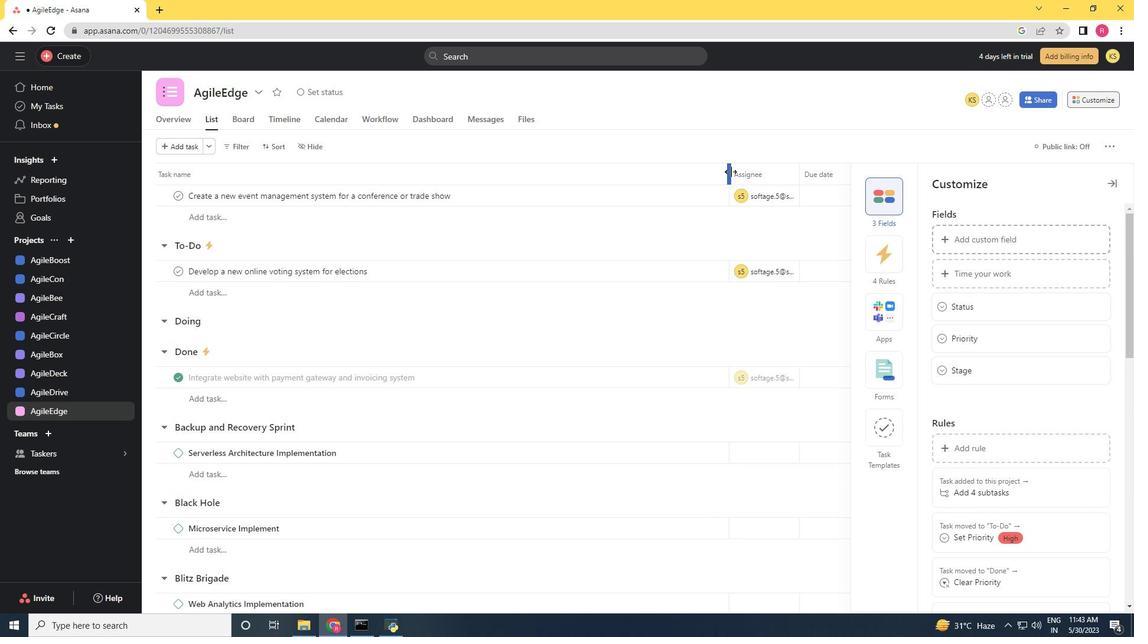 
Action: Mouse moved to (649, 168)
Screenshot: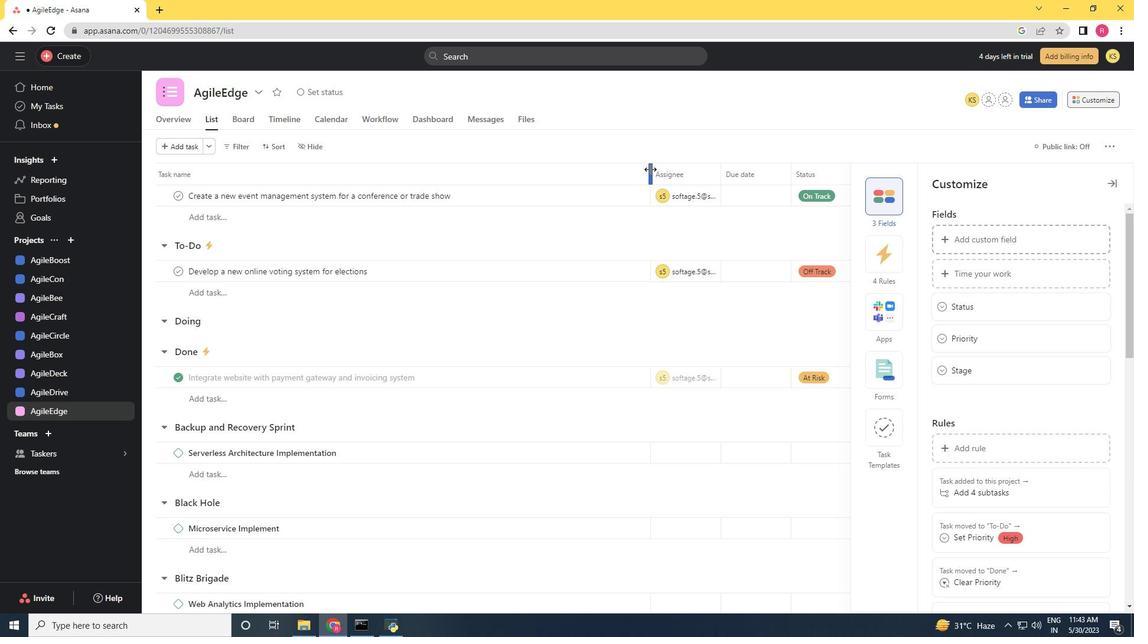 
Action: Mouse pressed left at (649, 168)
Screenshot: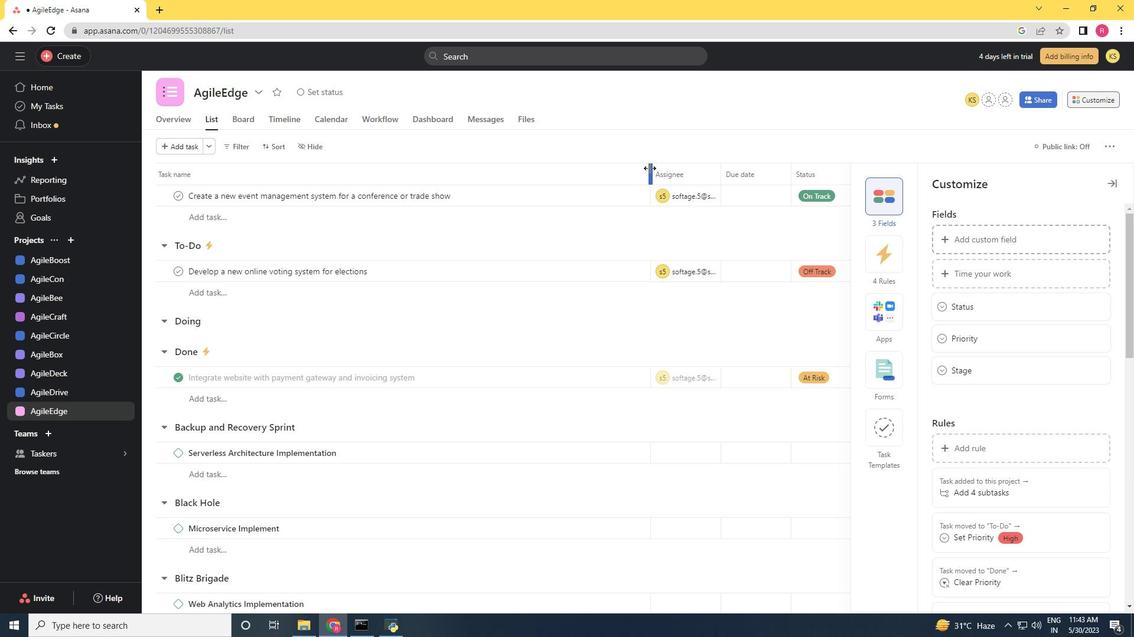 
Action: Mouse moved to (777, 369)
Screenshot: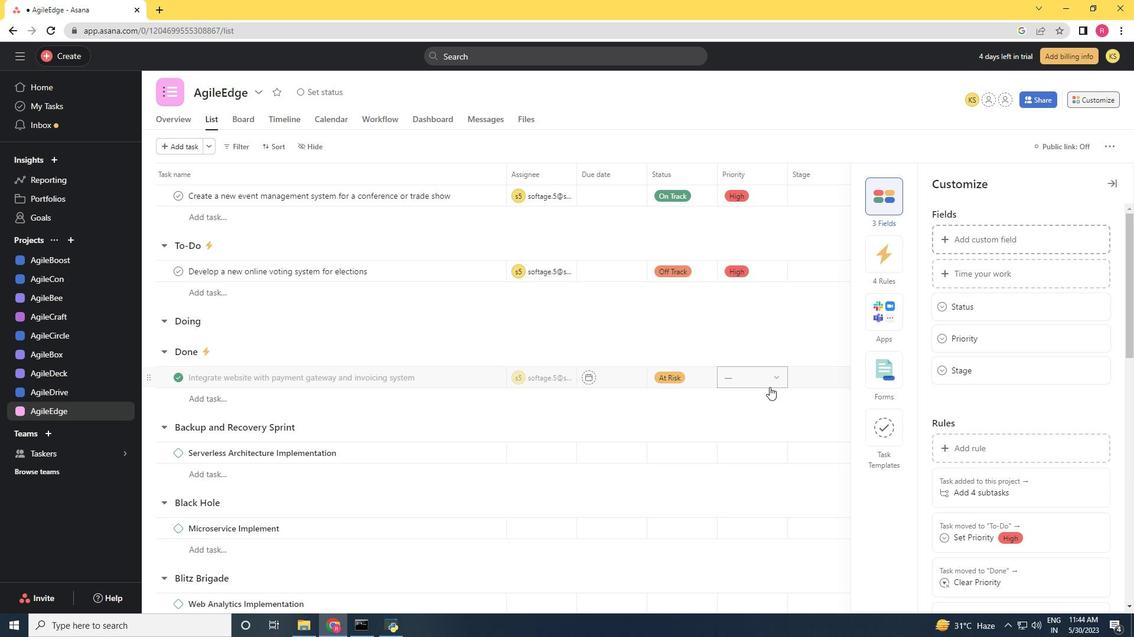 
Action: Mouse scrolled (777, 370) with delta (0, 0)
Screenshot: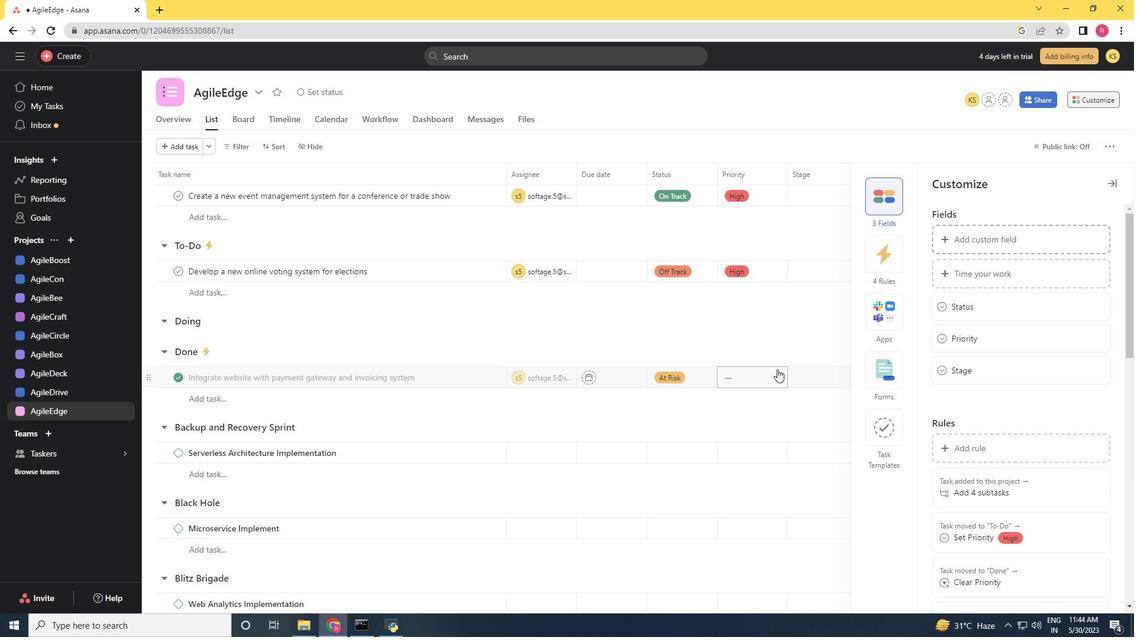 
Action: Mouse scrolled (777, 370) with delta (0, 0)
Screenshot: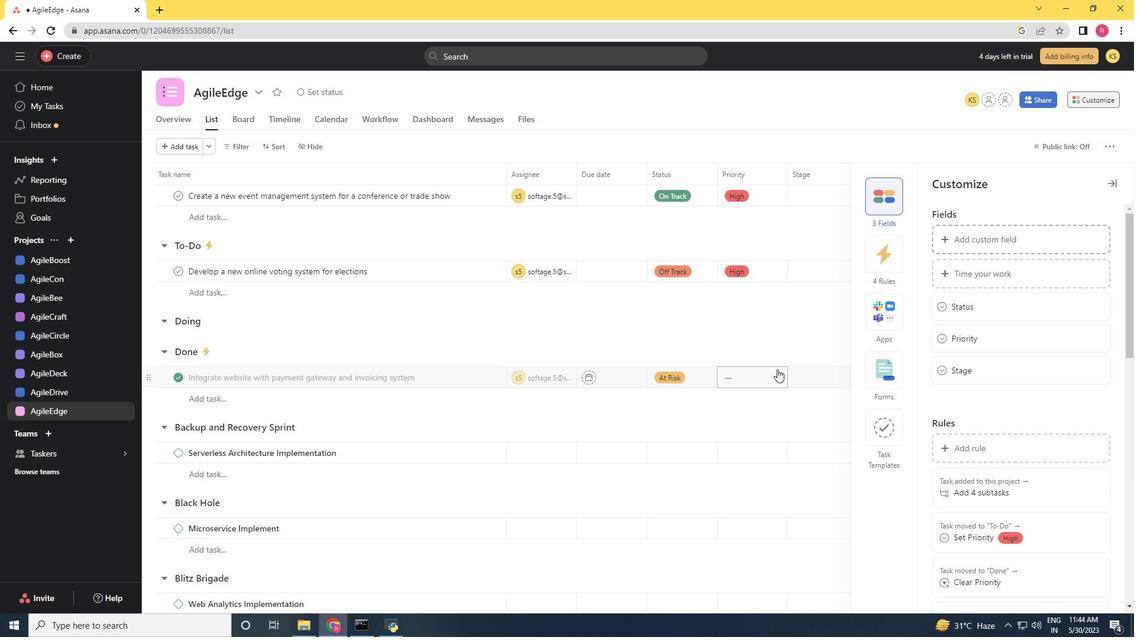 
Action: Mouse scrolled (777, 370) with delta (0, 0)
Screenshot: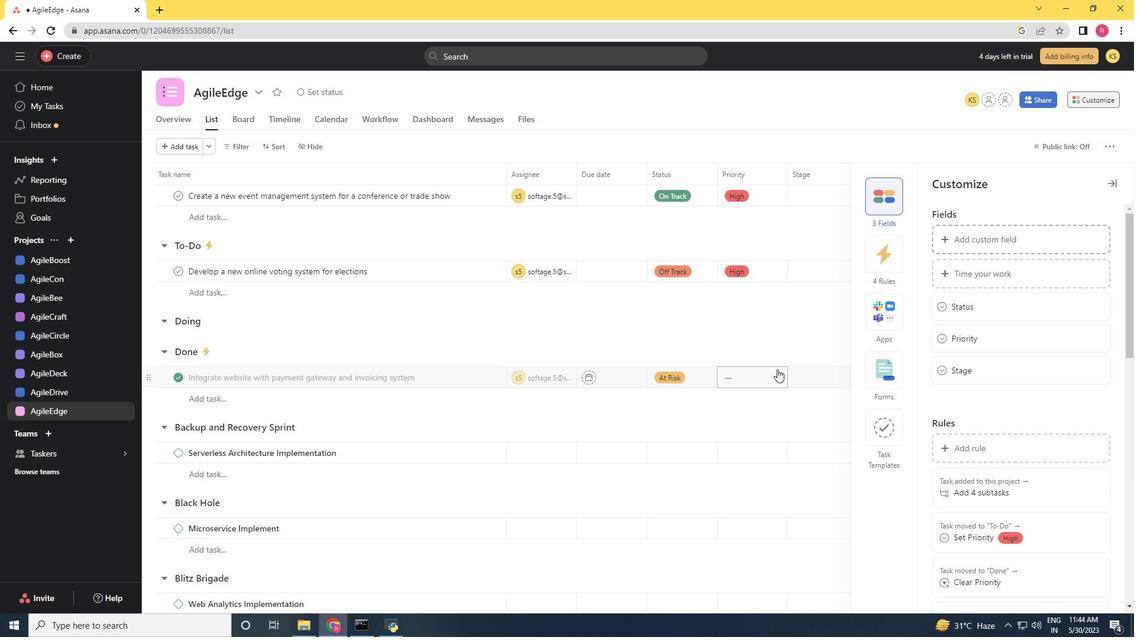 
Action: Mouse moved to (765, 438)
Screenshot: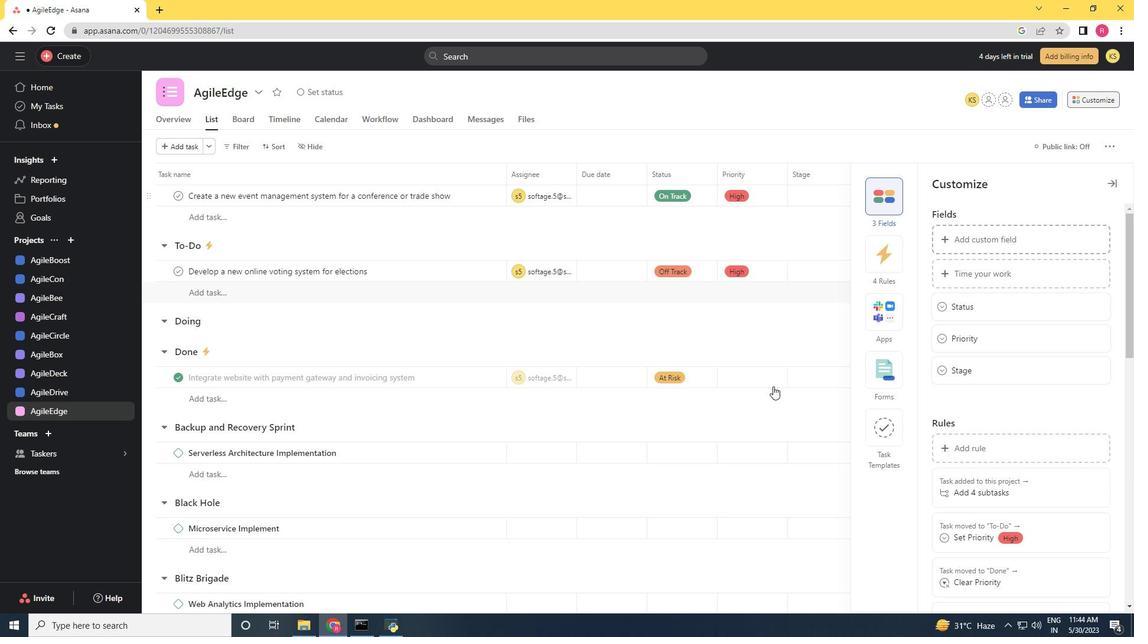 
